 Task: Search one way flight ticket for 5 adults, 2 children, 1 infant in seat and 1 infant on lap in economy from Hilton Head: Hilton Head Airport to Laramie: Laramie Regional Airport on 5-3-2023. Choice of flights is Spirit. Number of bags: 10 checked bags. Price is upto 107000. Outbound departure time preference is 12:45.
Action: Mouse moved to (323, 125)
Screenshot: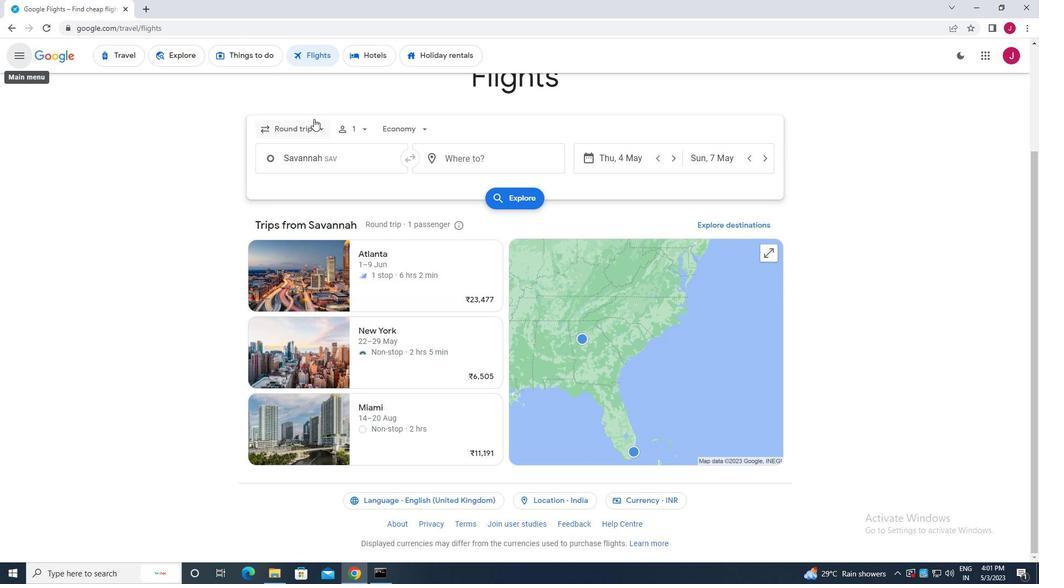
Action: Mouse pressed left at (323, 125)
Screenshot: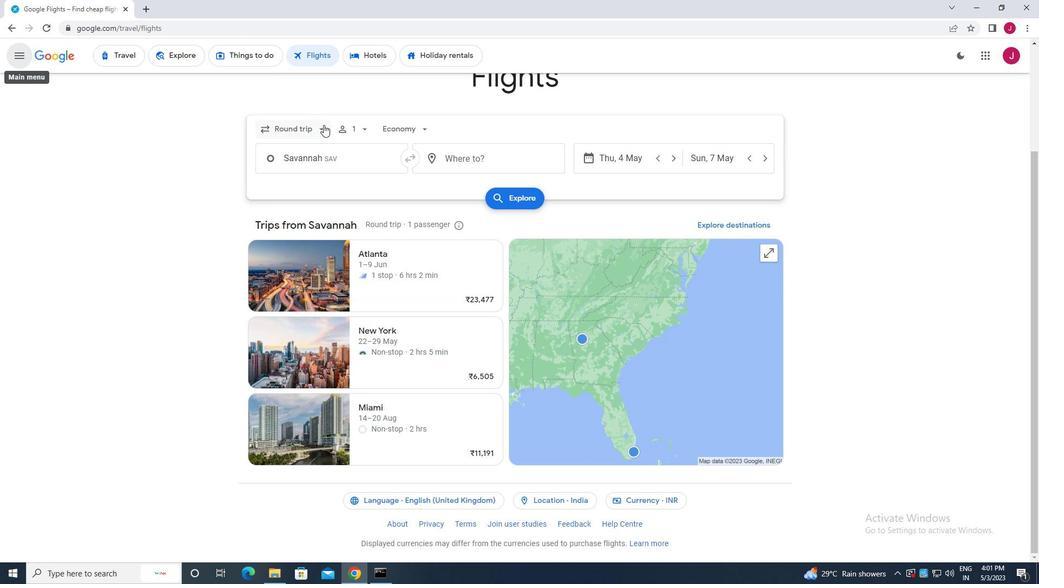 
Action: Mouse moved to (310, 175)
Screenshot: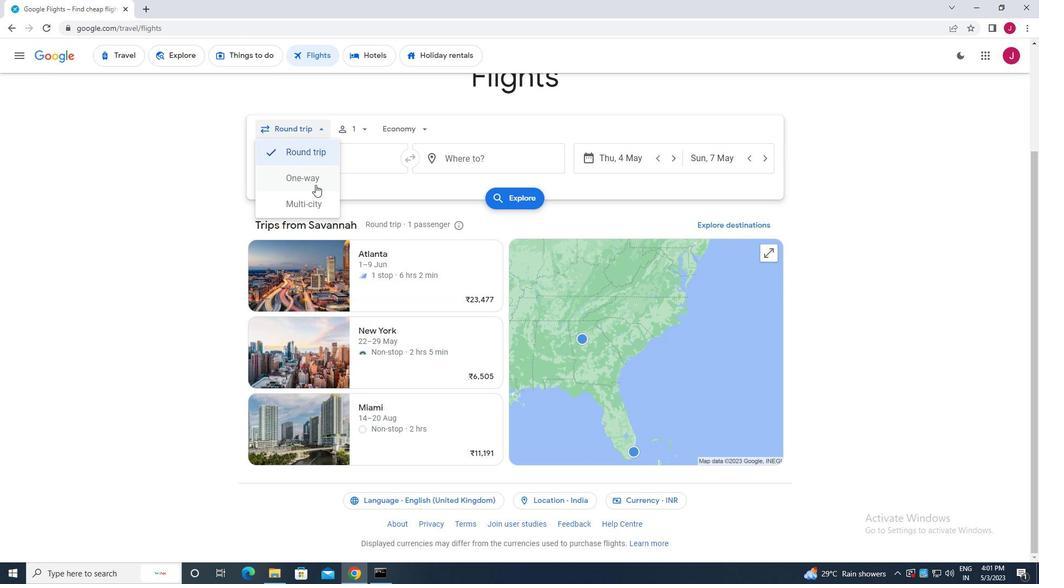 
Action: Mouse pressed left at (310, 175)
Screenshot: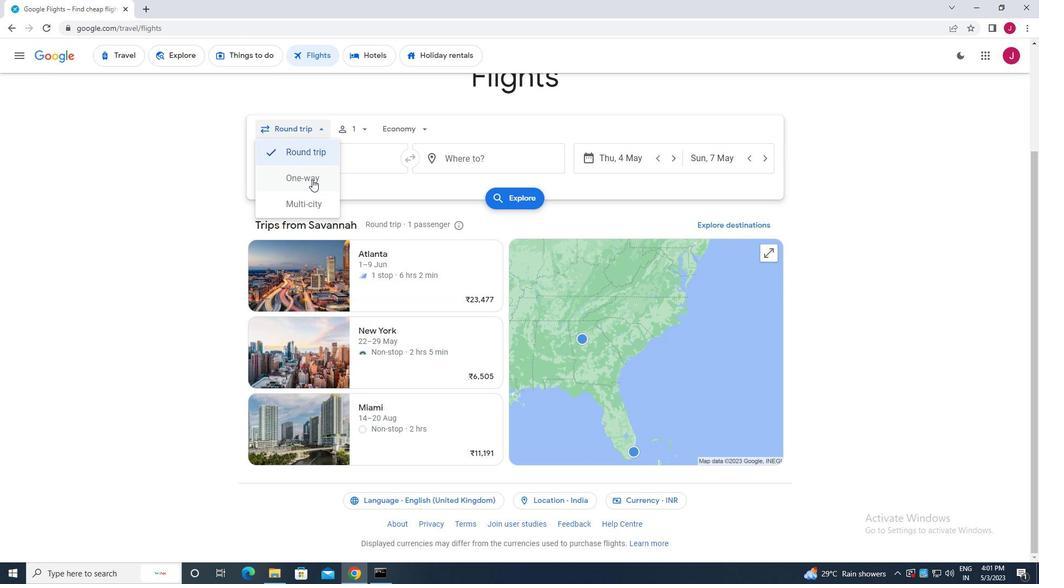 
Action: Mouse moved to (361, 128)
Screenshot: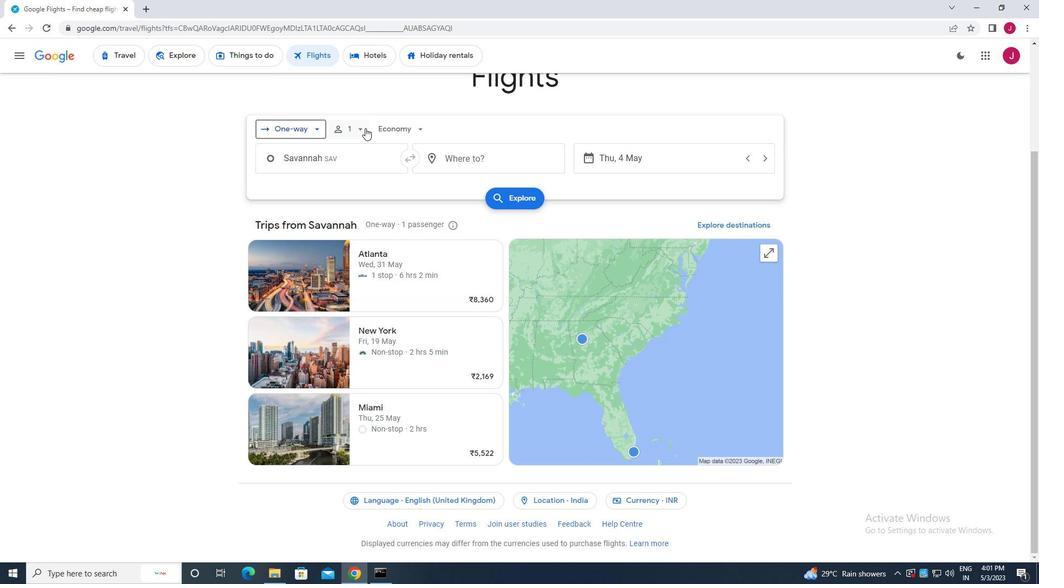 
Action: Mouse pressed left at (361, 128)
Screenshot: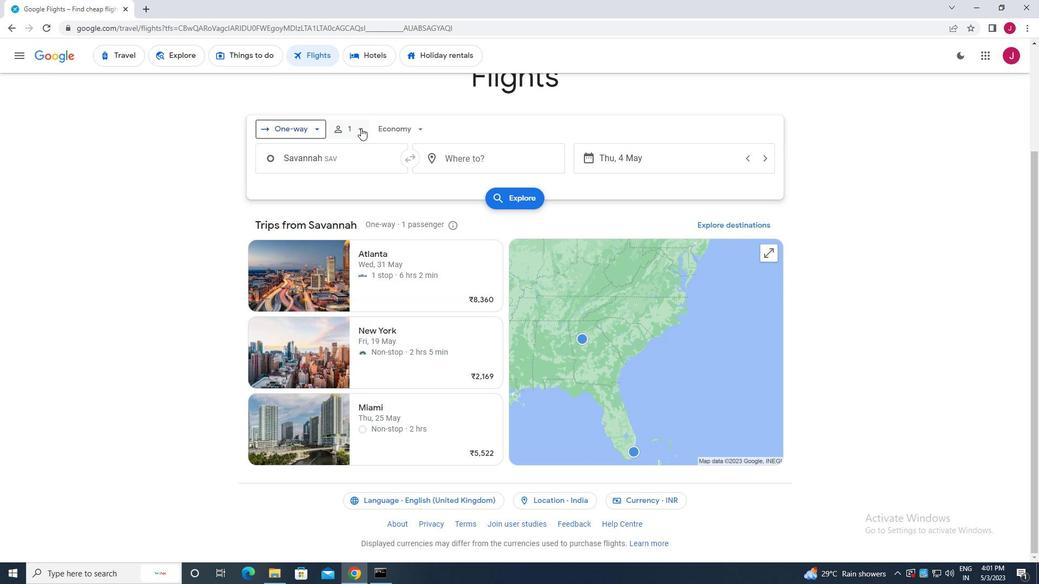 
Action: Mouse moved to (441, 155)
Screenshot: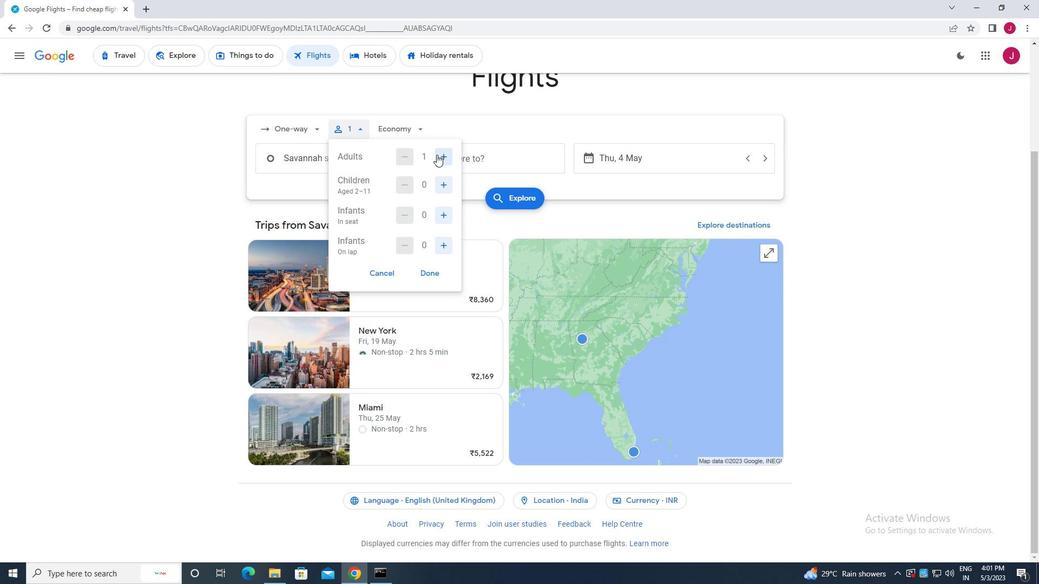 
Action: Mouse pressed left at (441, 155)
Screenshot: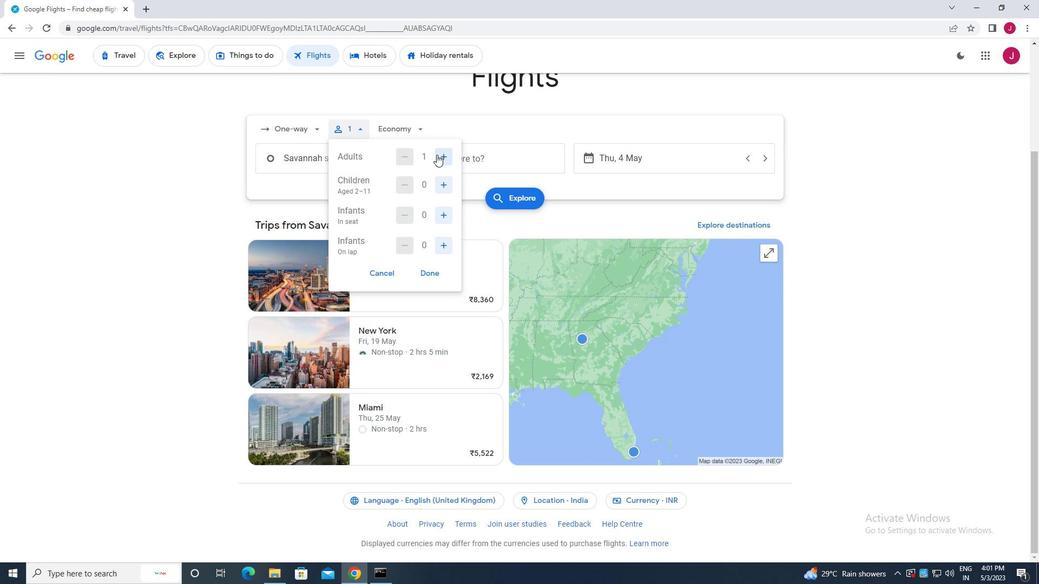 
Action: Mouse pressed left at (441, 155)
Screenshot: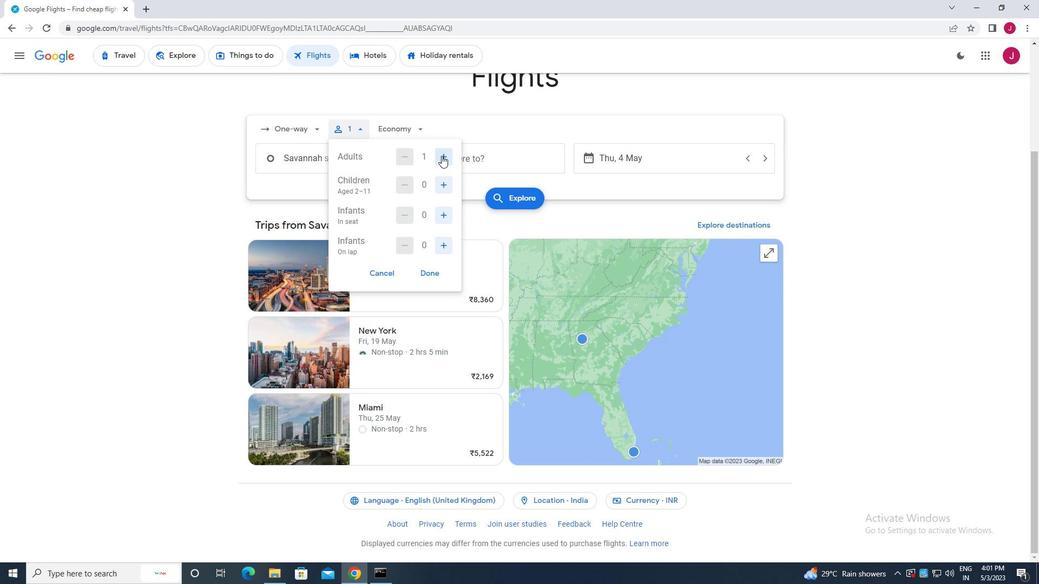 
Action: Mouse pressed left at (441, 155)
Screenshot: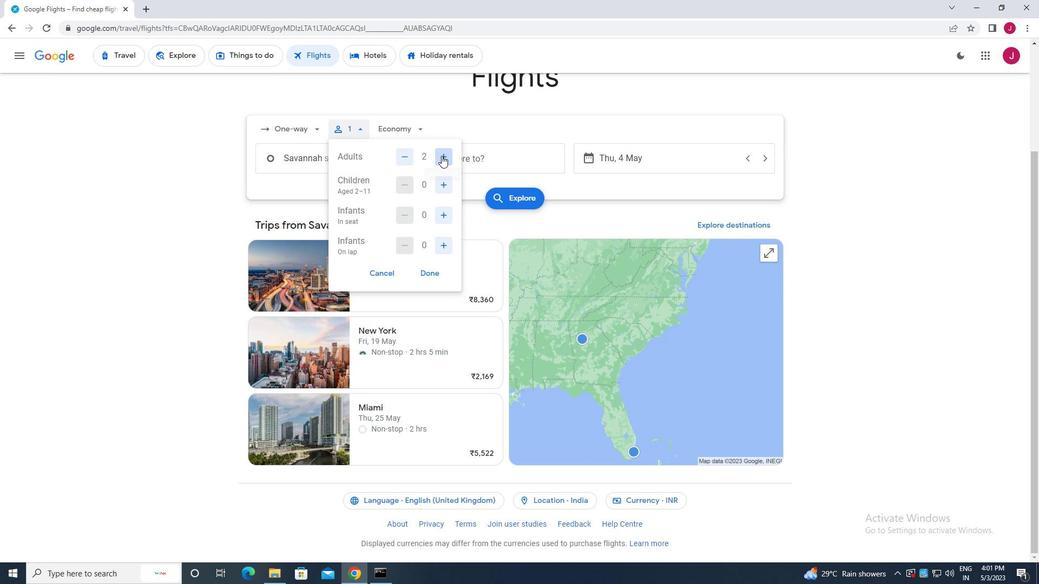 
Action: Mouse pressed left at (441, 155)
Screenshot: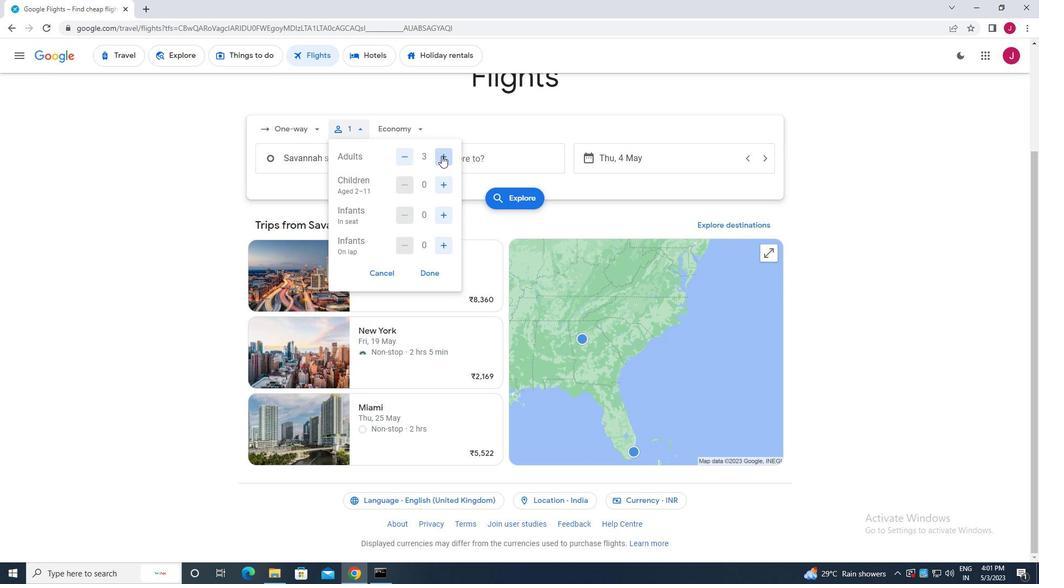 
Action: Mouse moved to (446, 185)
Screenshot: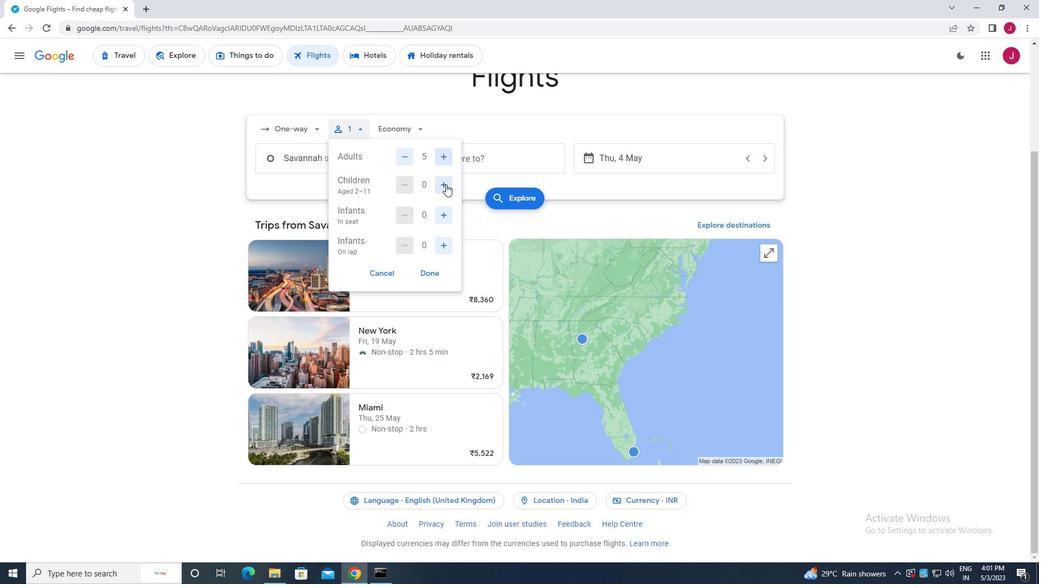 
Action: Mouse pressed left at (446, 185)
Screenshot: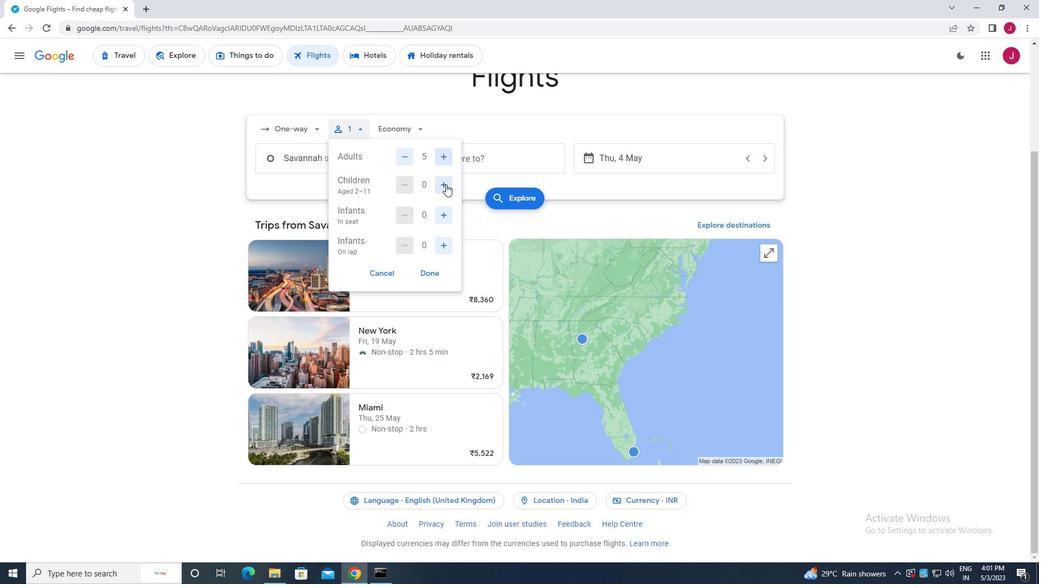 
Action: Mouse pressed left at (446, 185)
Screenshot: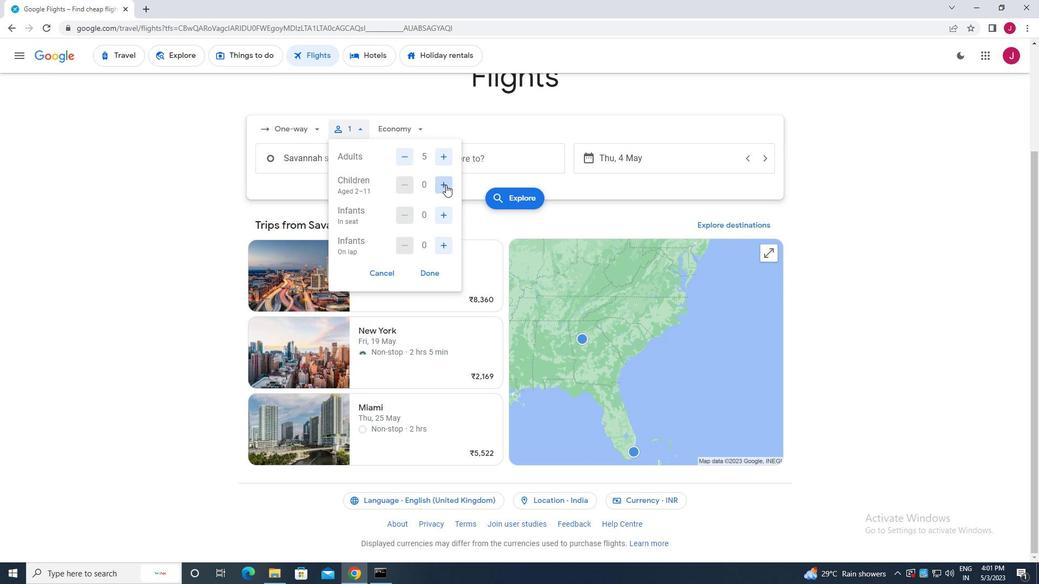 
Action: Mouse moved to (443, 212)
Screenshot: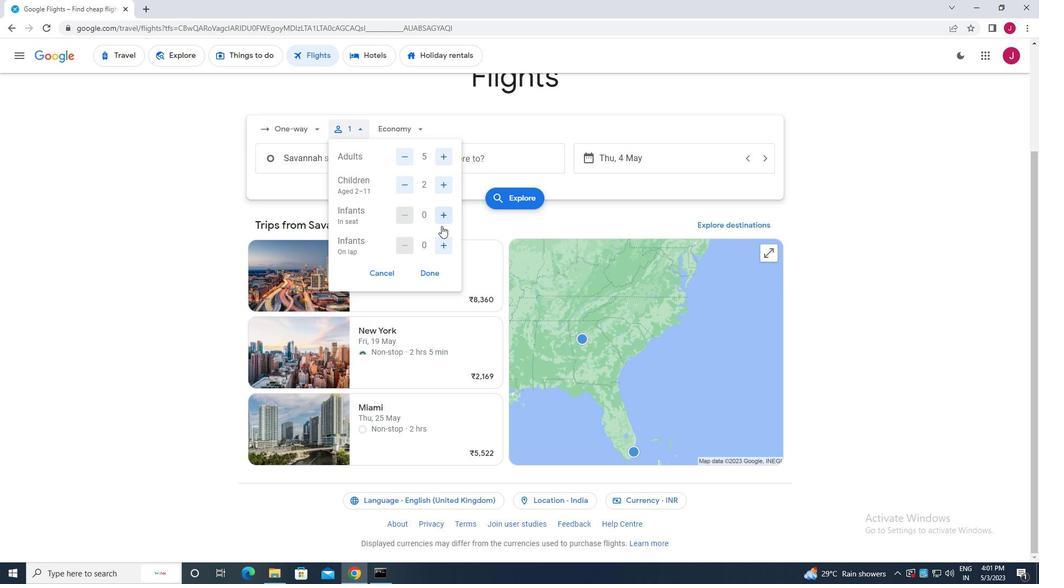 
Action: Mouse pressed left at (443, 212)
Screenshot: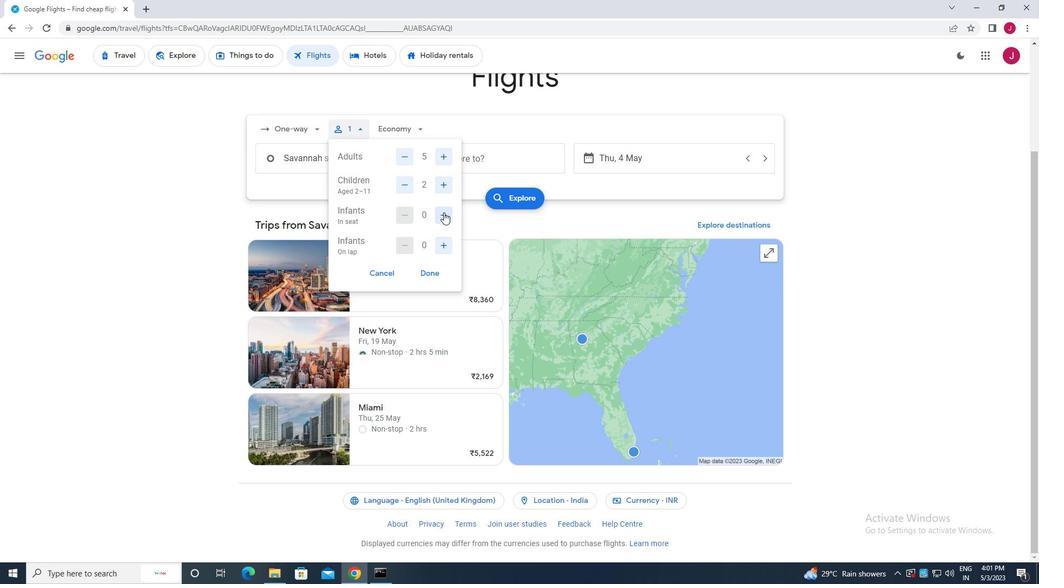 
Action: Mouse moved to (442, 244)
Screenshot: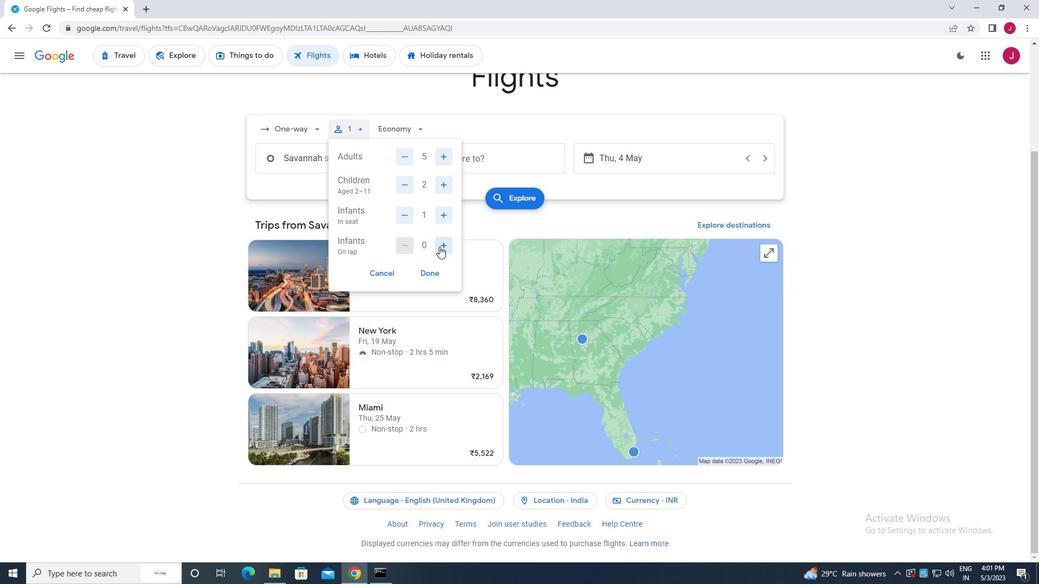 
Action: Mouse pressed left at (442, 244)
Screenshot: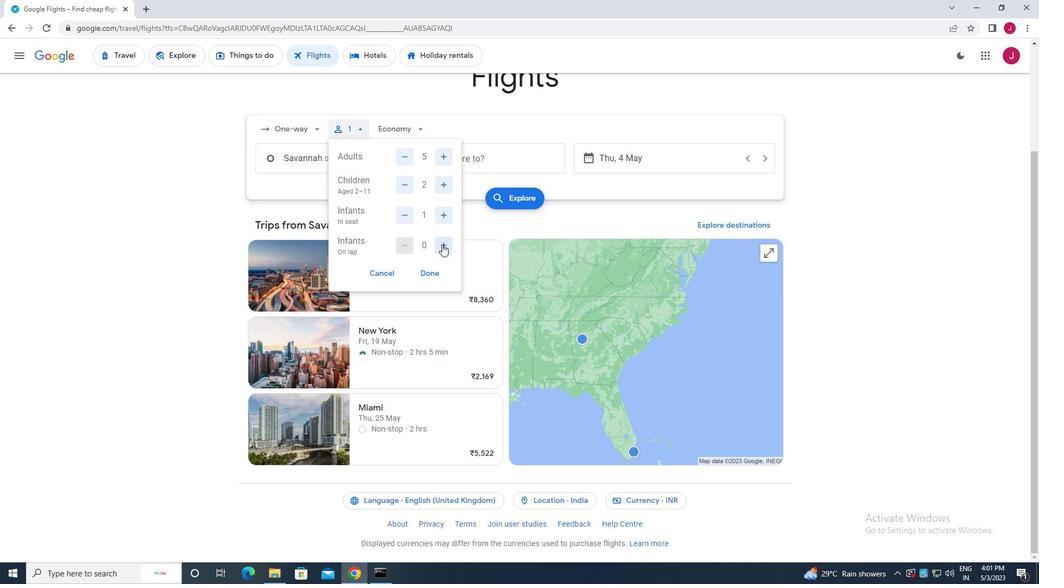 
Action: Mouse moved to (435, 270)
Screenshot: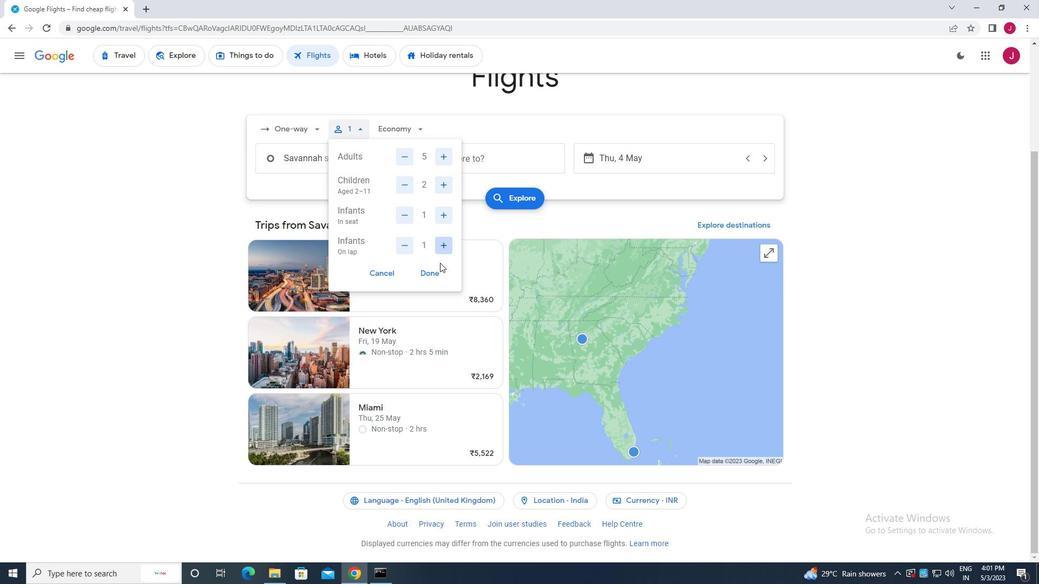 
Action: Mouse pressed left at (435, 270)
Screenshot: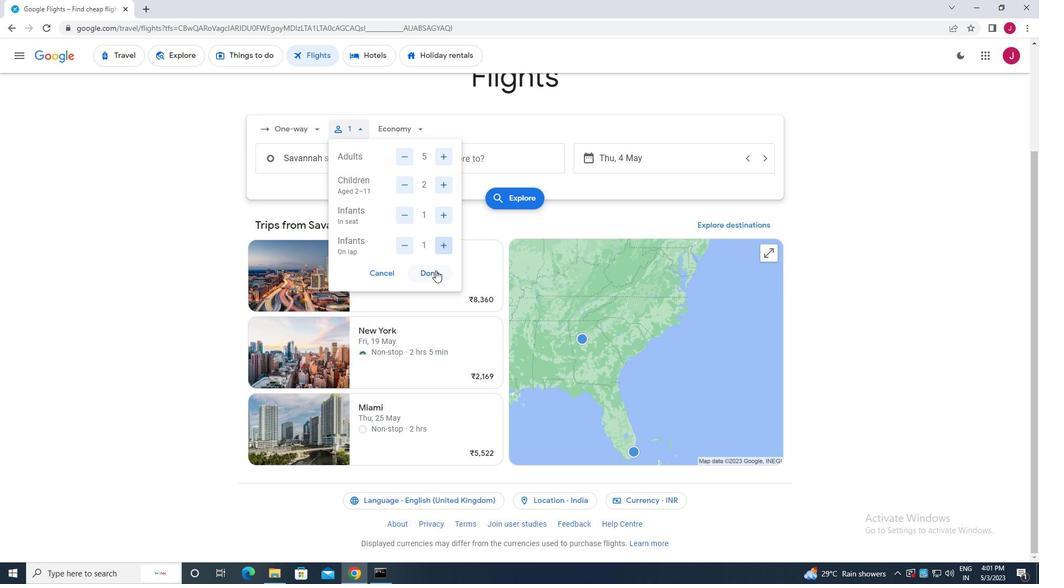 
Action: Mouse moved to (406, 129)
Screenshot: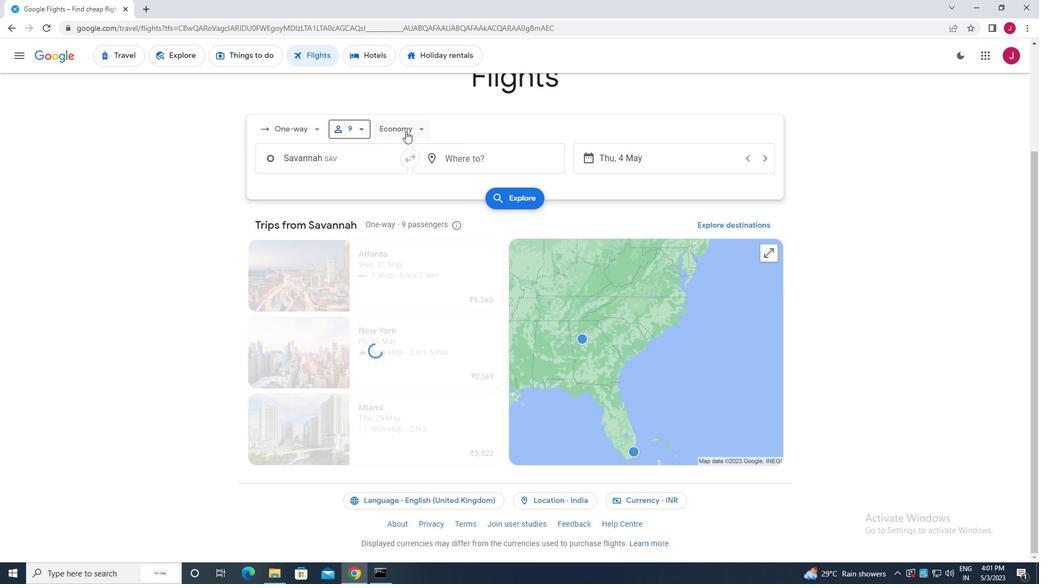 
Action: Mouse pressed left at (406, 129)
Screenshot: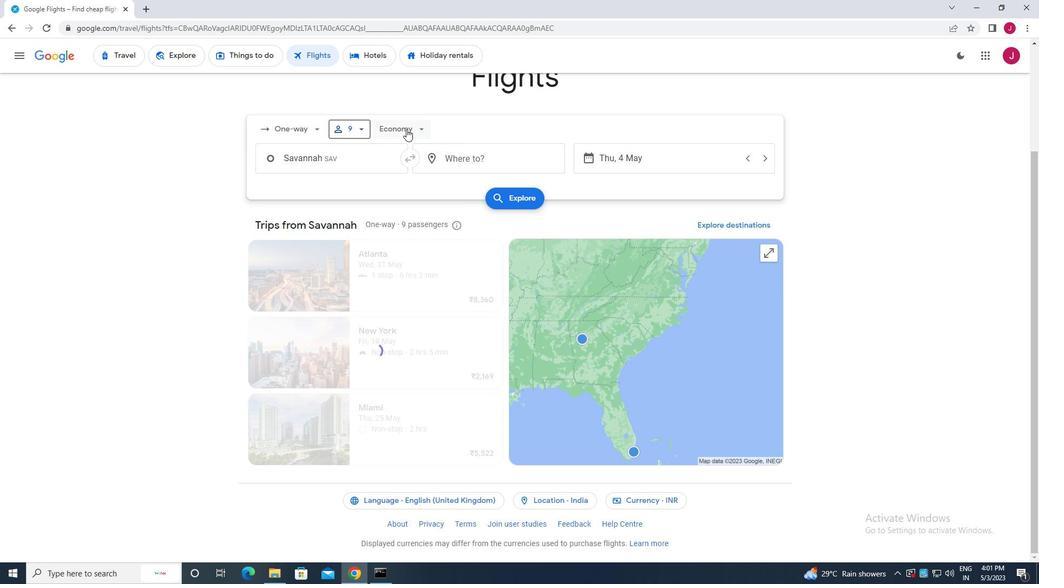 
Action: Mouse moved to (423, 145)
Screenshot: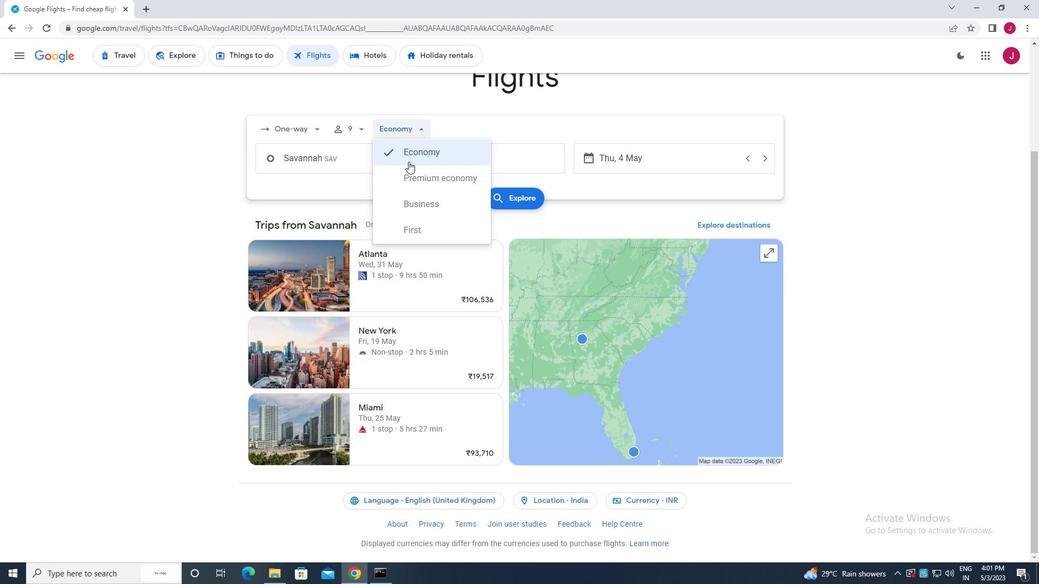 
Action: Mouse pressed left at (423, 145)
Screenshot: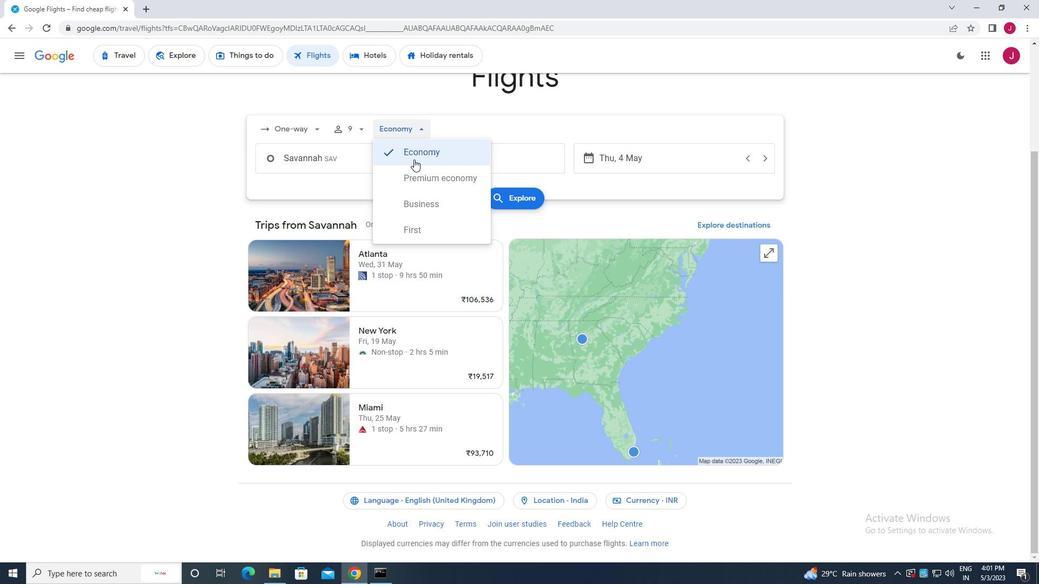 
Action: Mouse moved to (368, 158)
Screenshot: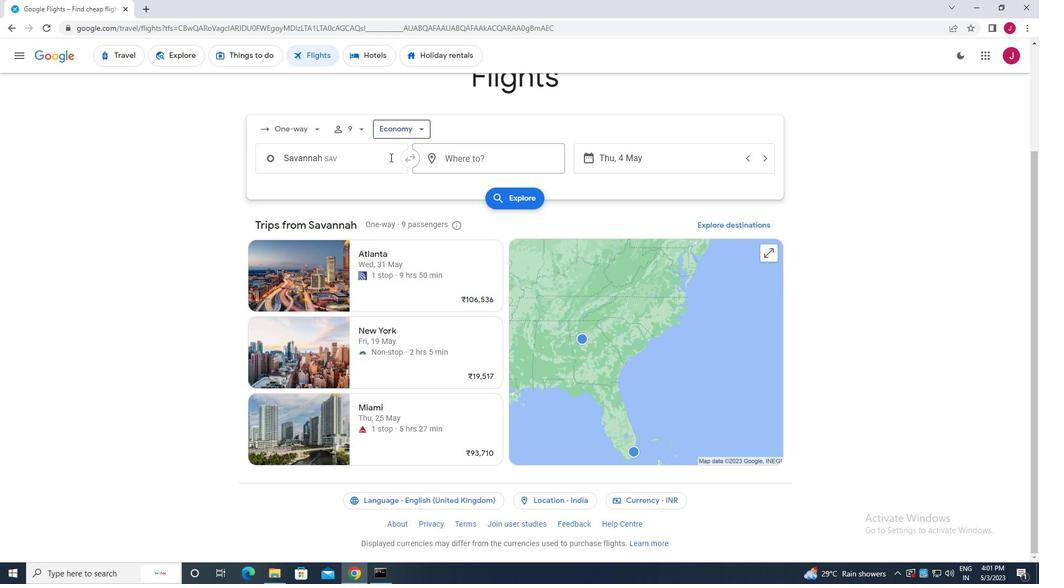 
Action: Mouse pressed left at (368, 158)
Screenshot: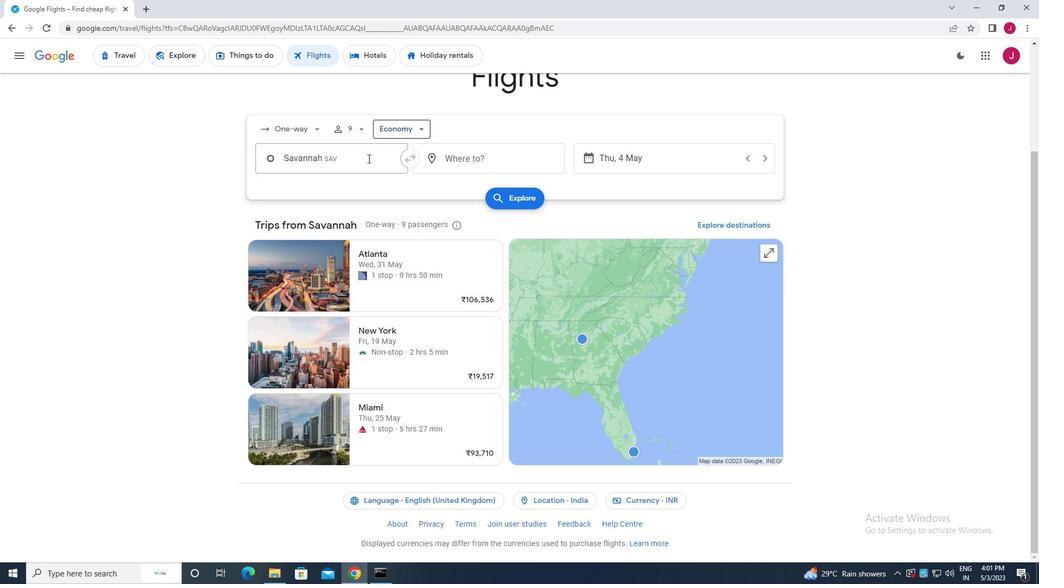 
Action: Mouse moved to (372, 158)
Screenshot: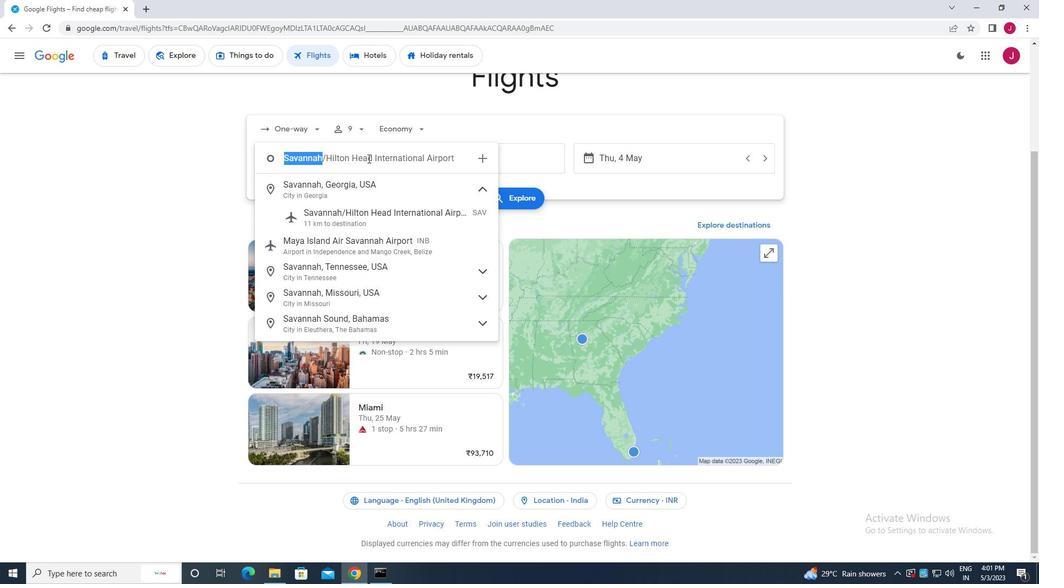 
Action: Key pressed hilton<Key.space>head<Key.enter>
Screenshot: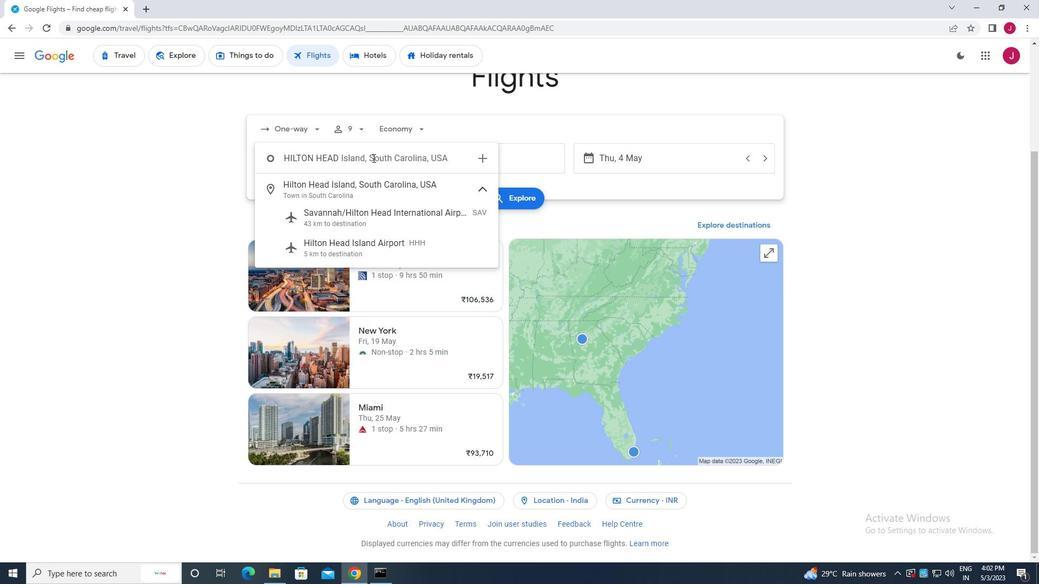 
Action: Mouse moved to (454, 157)
Screenshot: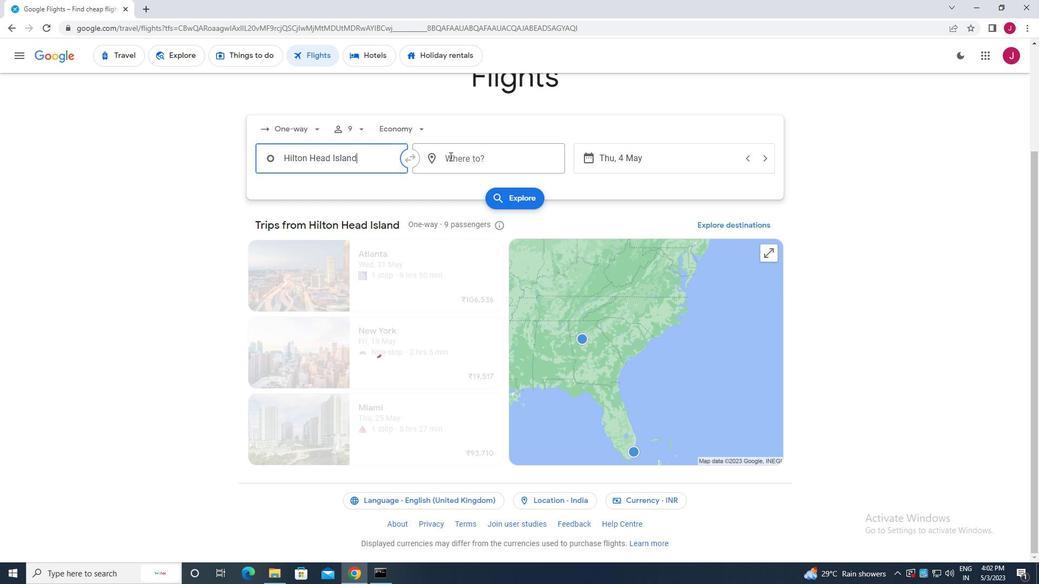 
Action: Mouse pressed left at (454, 157)
Screenshot: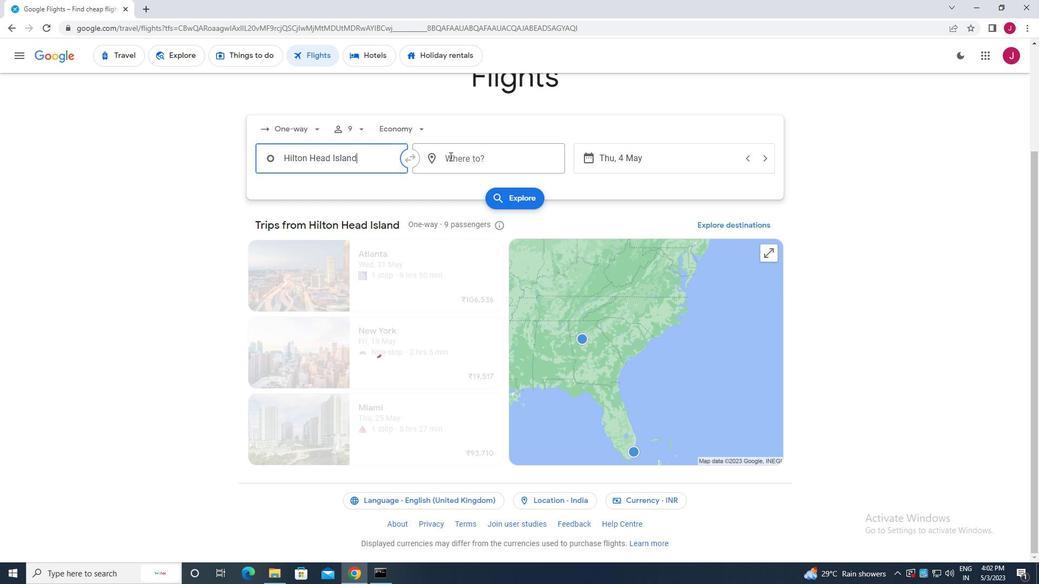 
Action: Mouse moved to (453, 164)
Screenshot: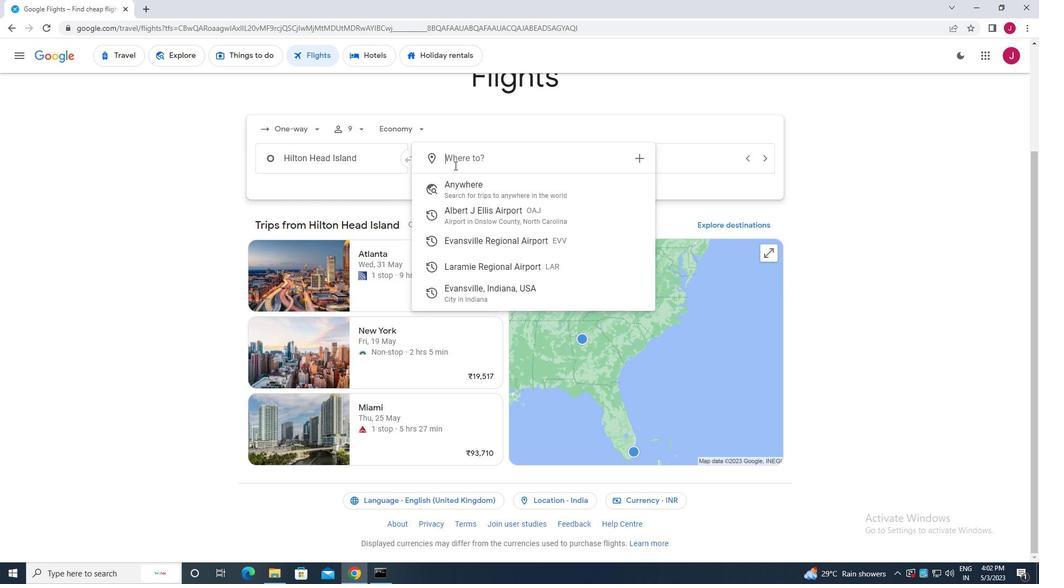 
Action: Key pressed laram
Screenshot: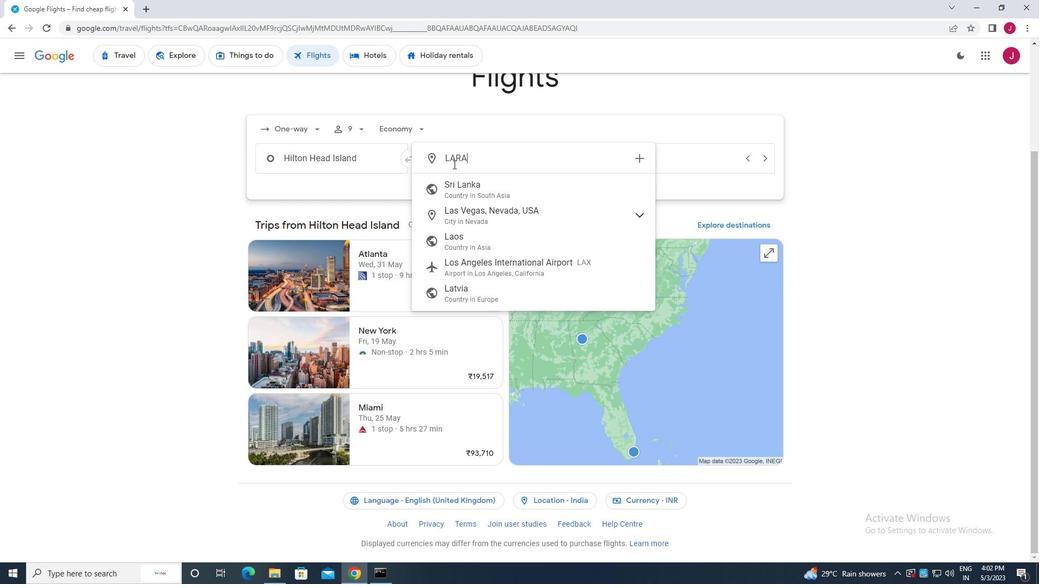
Action: Mouse moved to (498, 258)
Screenshot: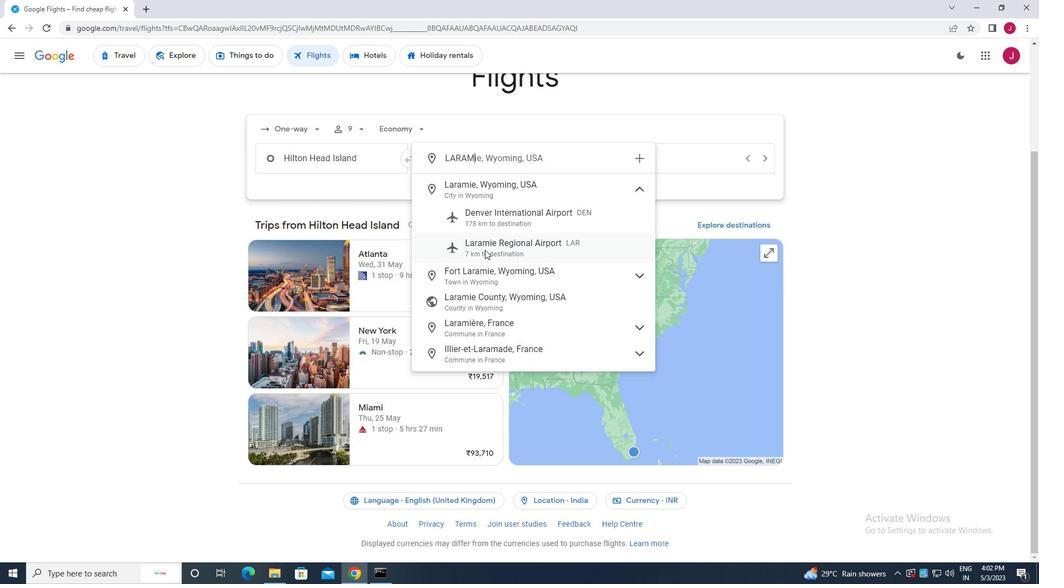 
Action: Mouse pressed left at (498, 258)
Screenshot: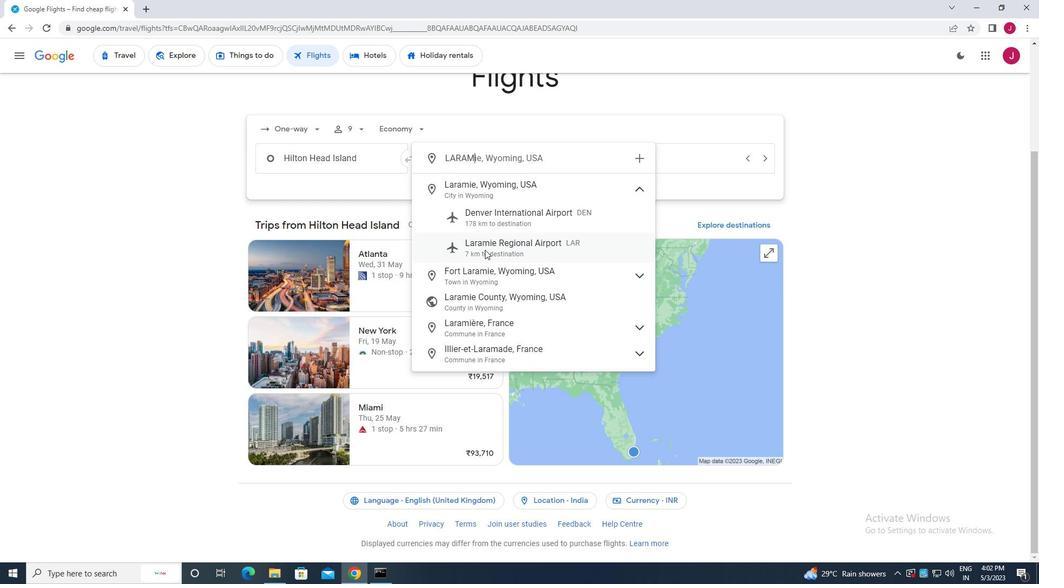 
Action: Mouse moved to (647, 160)
Screenshot: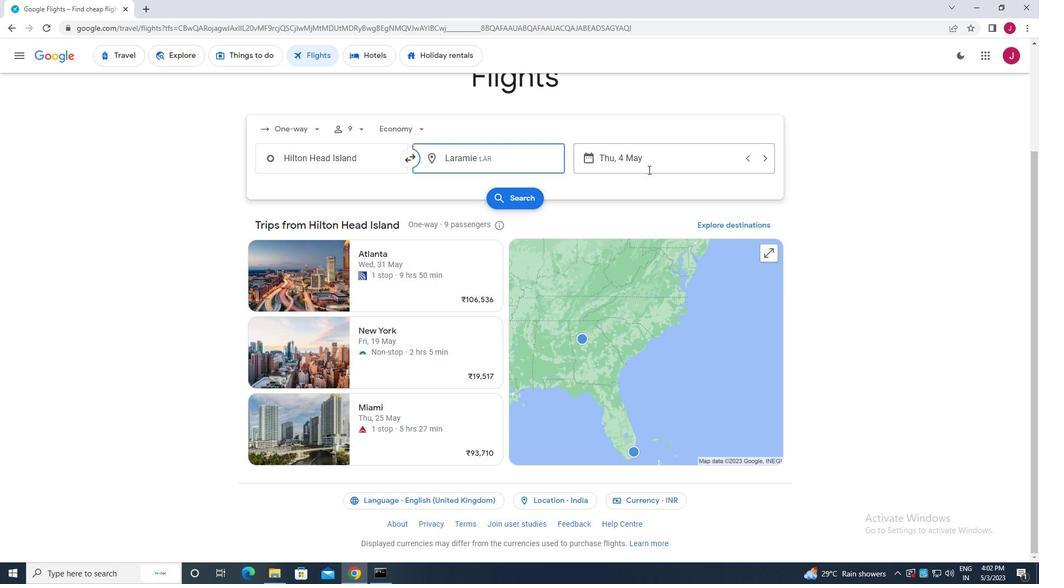 
Action: Mouse pressed left at (647, 160)
Screenshot: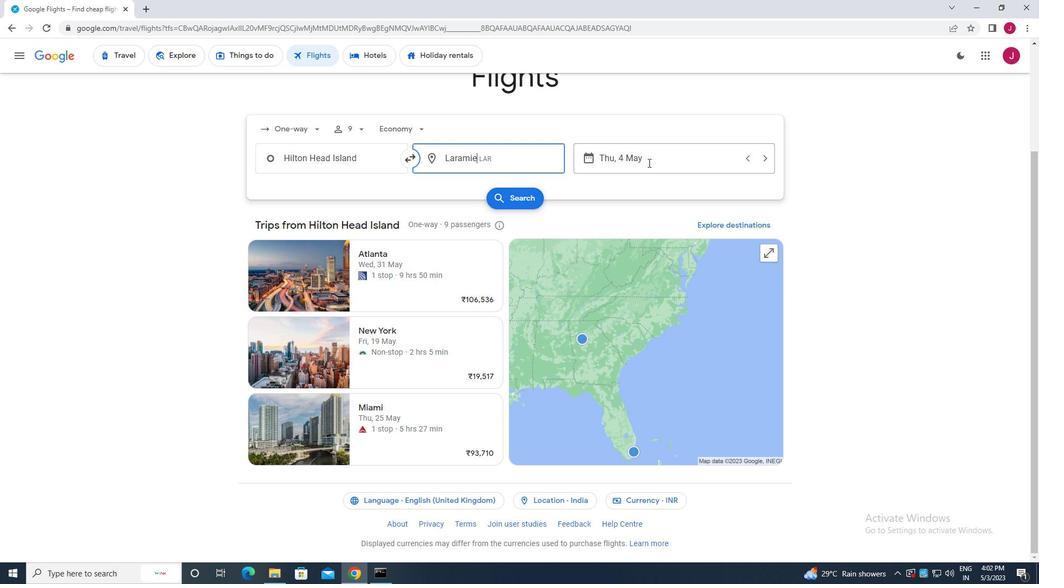
Action: Mouse moved to (470, 242)
Screenshot: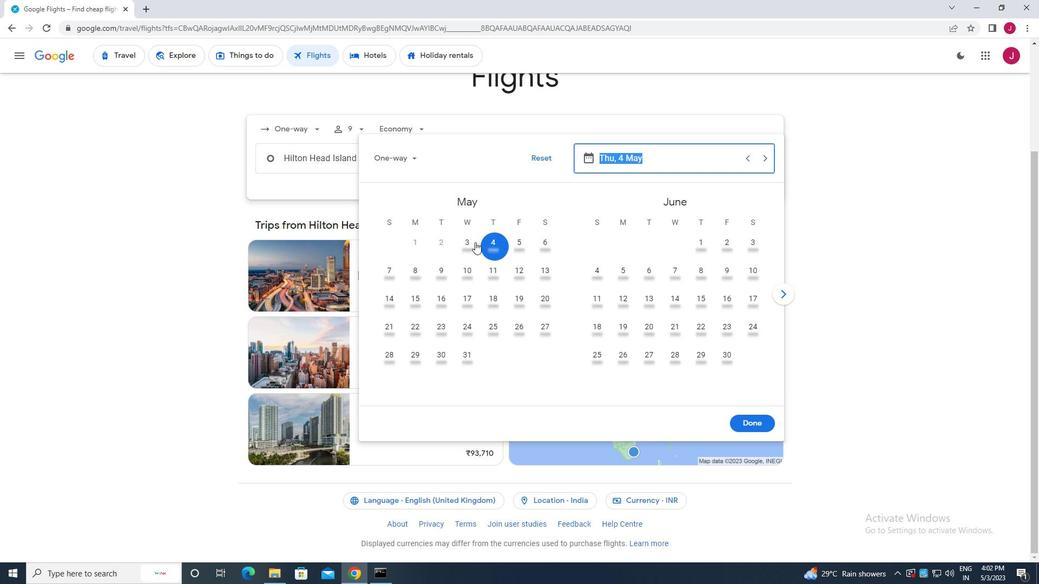 
Action: Mouse pressed left at (470, 242)
Screenshot: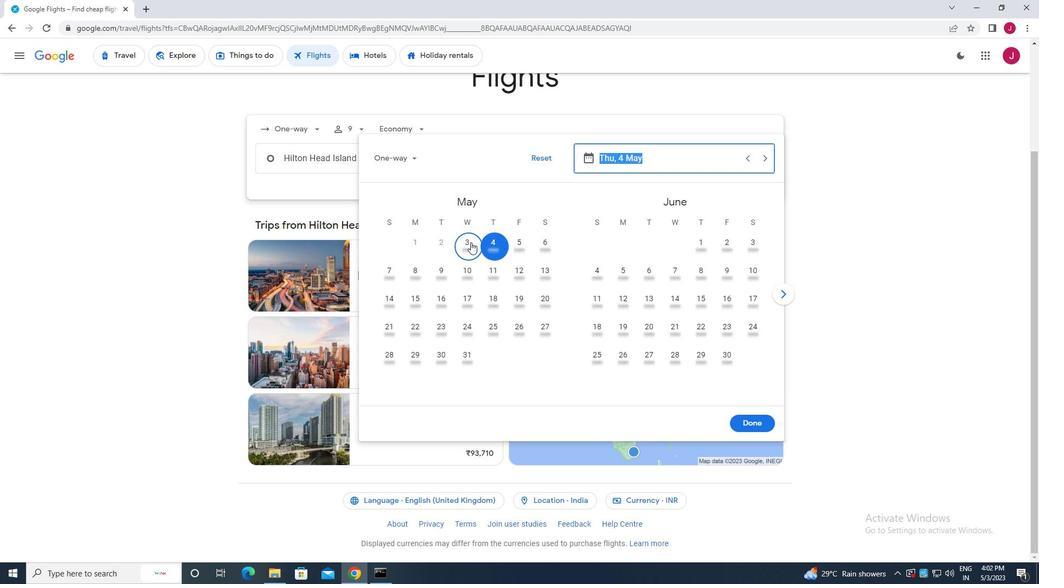 
Action: Mouse moved to (754, 422)
Screenshot: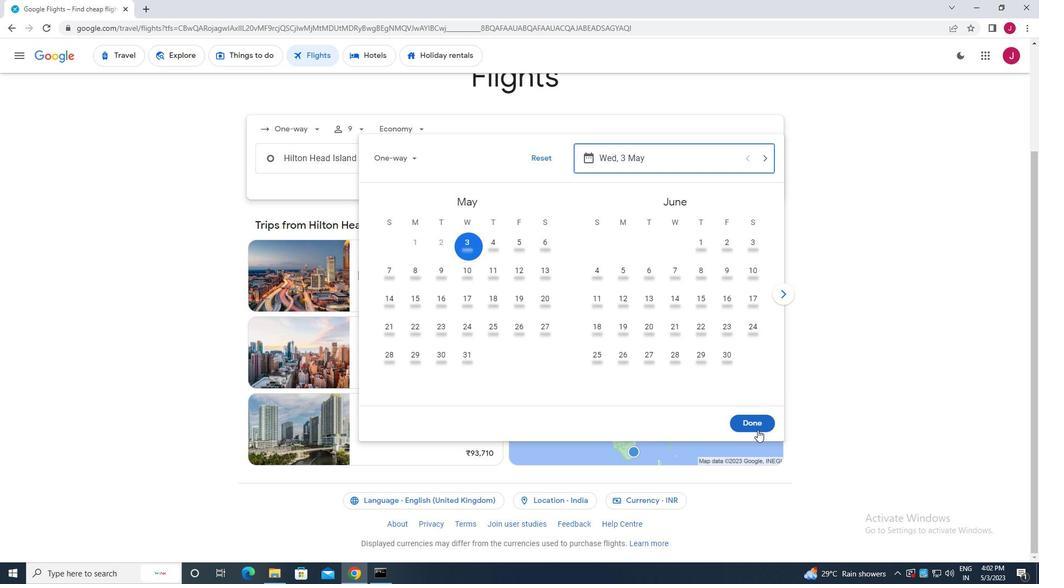
Action: Mouse pressed left at (754, 422)
Screenshot: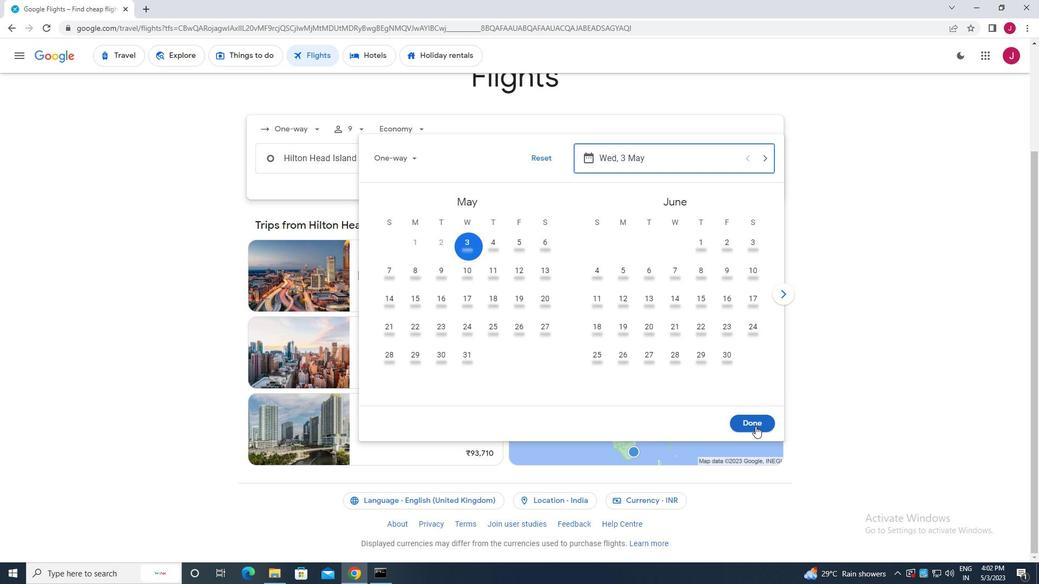 
Action: Mouse moved to (481, 315)
Screenshot: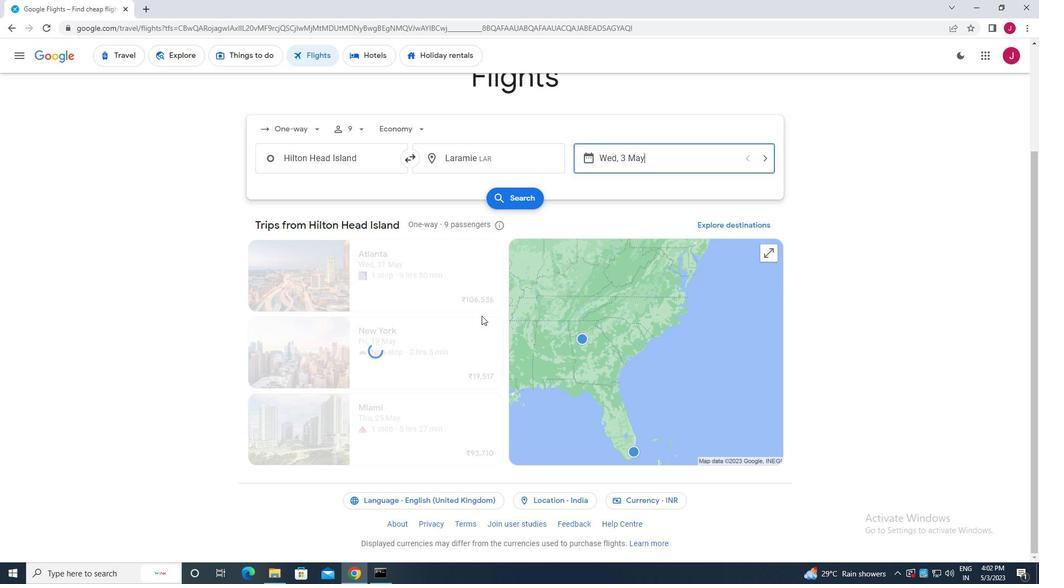 
Action: Mouse scrolled (481, 315) with delta (0, 0)
Screenshot: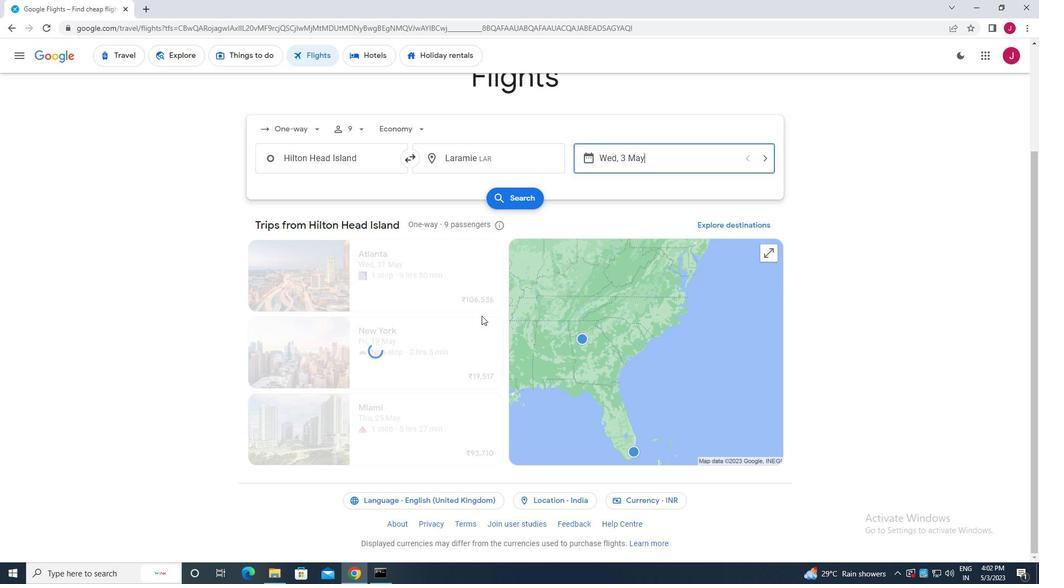 
Action: Mouse moved to (523, 194)
Screenshot: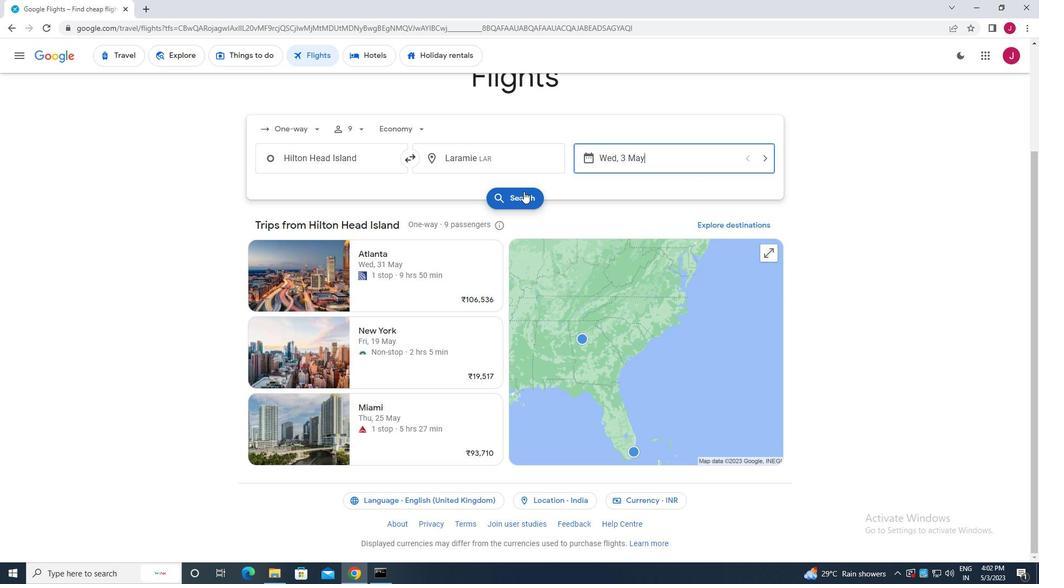 
Action: Mouse pressed left at (523, 194)
Screenshot: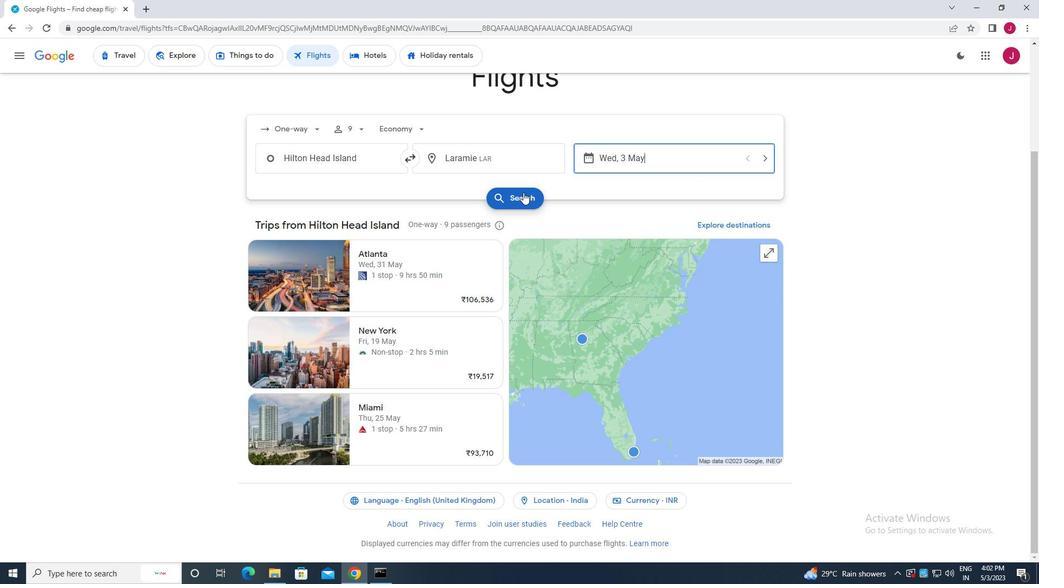 
Action: Mouse moved to (263, 155)
Screenshot: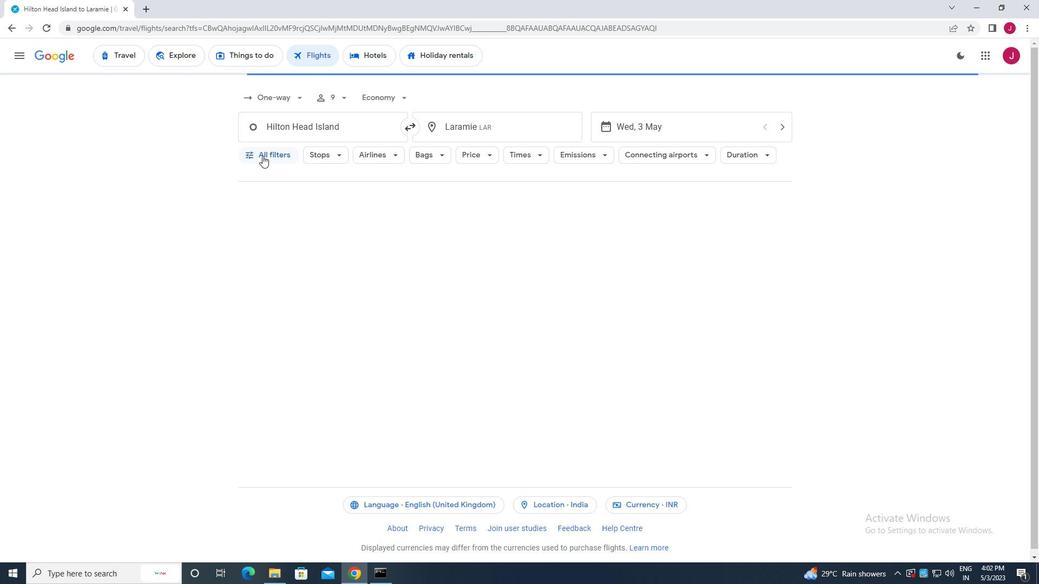 
Action: Mouse pressed left at (263, 155)
Screenshot: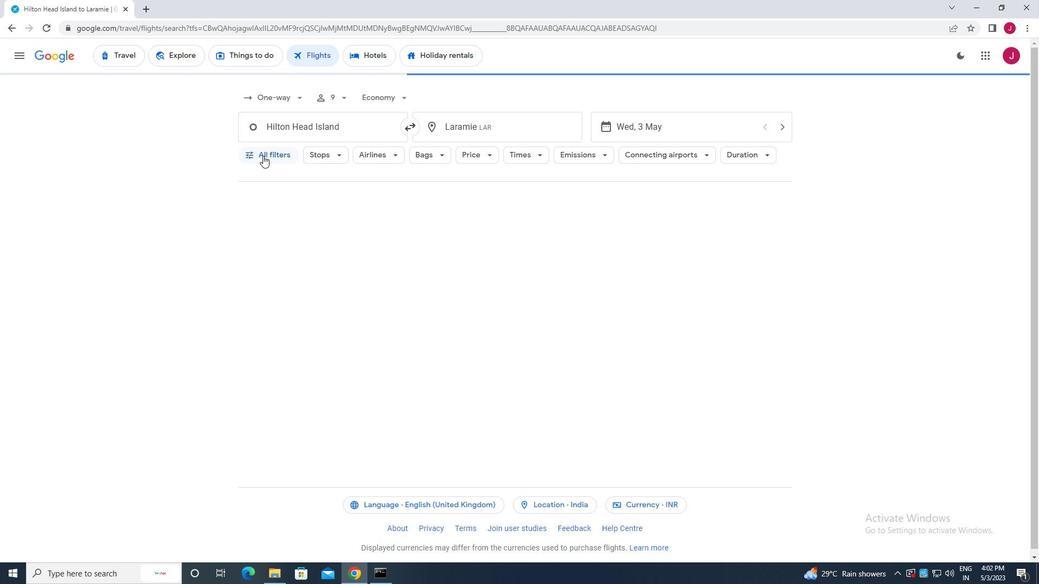 
Action: Mouse moved to (313, 181)
Screenshot: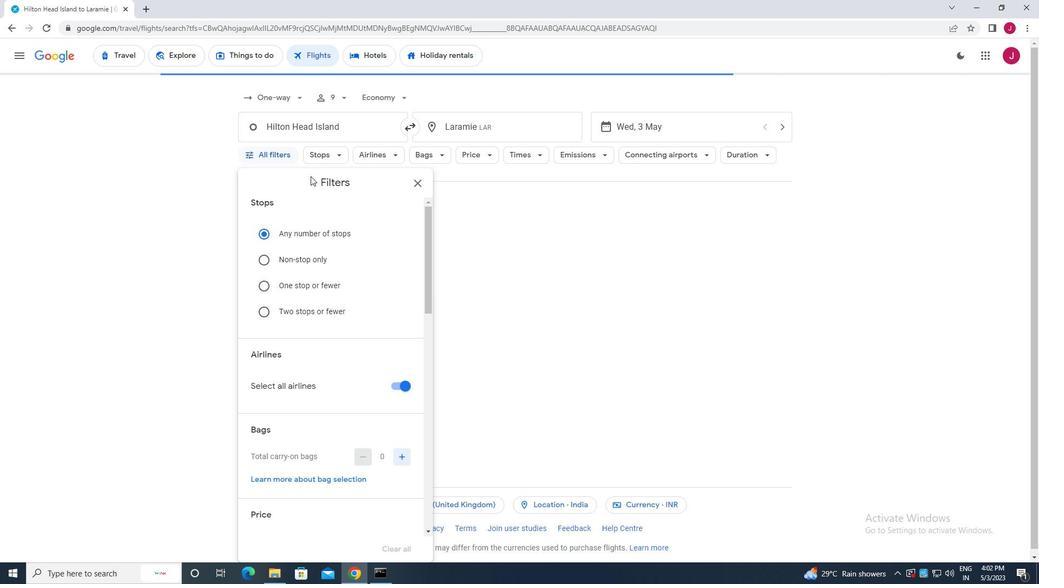 
Action: Mouse scrolled (313, 181) with delta (0, 0)
Screenshot: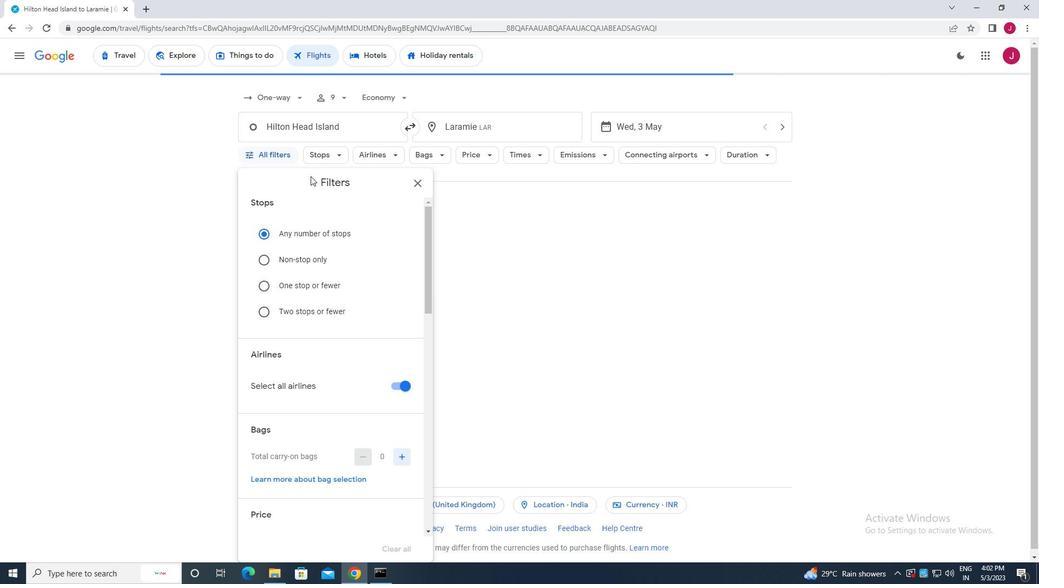 
Action: Mouse moved to (314, 183)
Screenshot: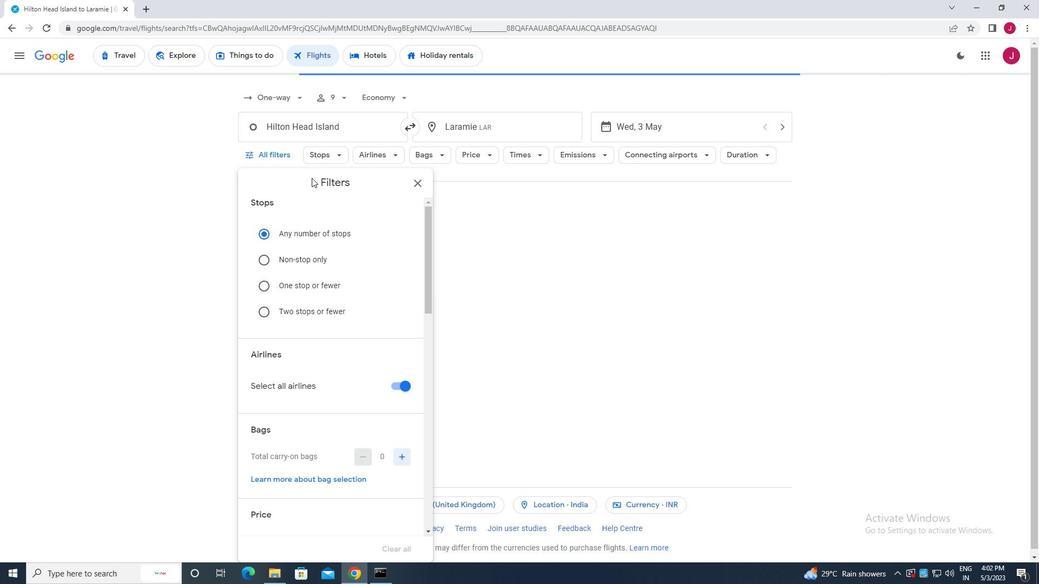 
Action: Mouse scrolled (314, 182) with delta (0, 0)
Screenshot: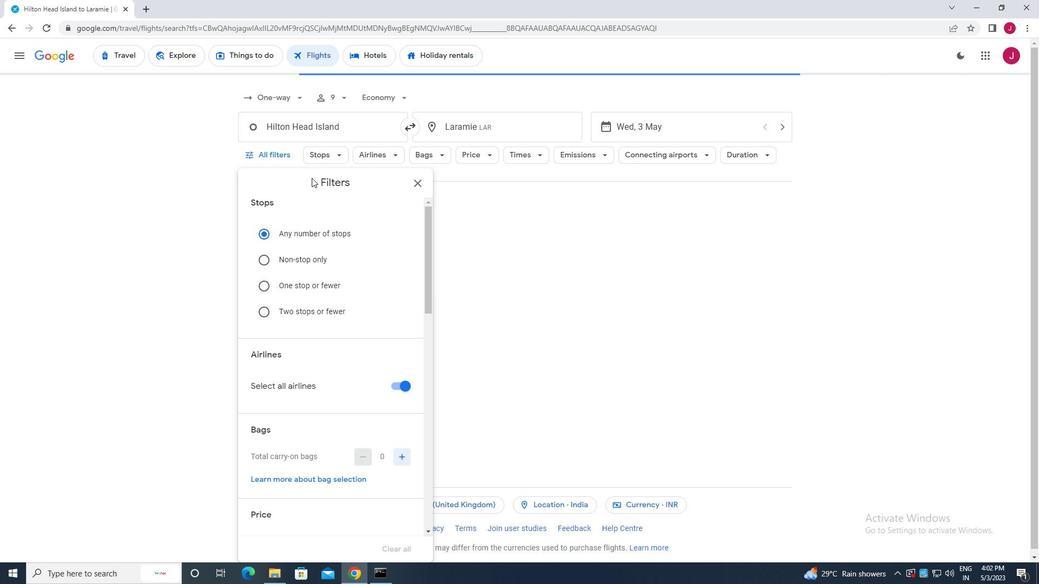 
Action: Mouse moved to (314, 184)
Screenshot: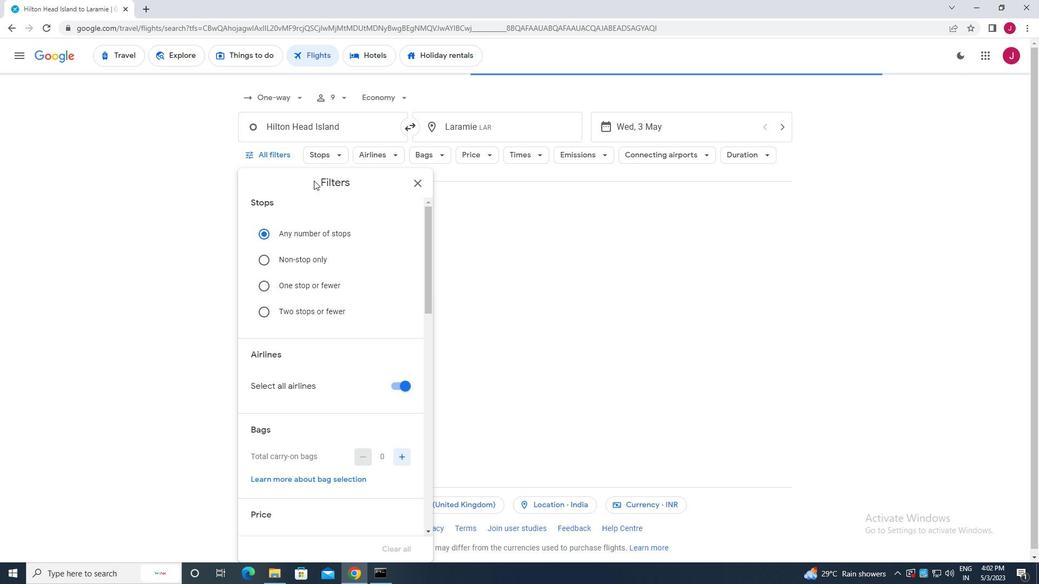
Action: Mouse scrolled (314, 184) with delta (0, 0)
Screenshot: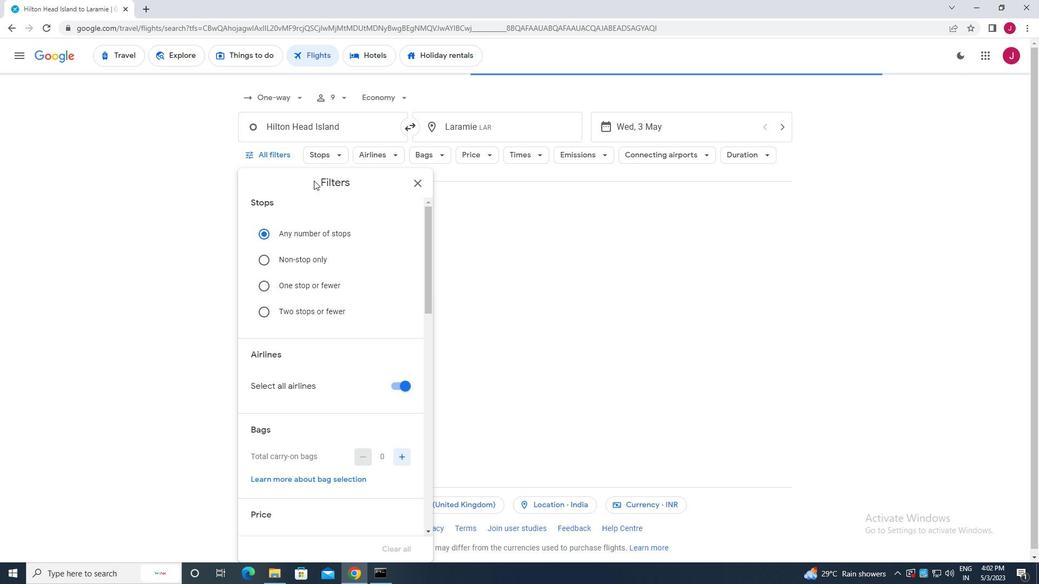 
Action: Mouse moved to (349, 231)
Screenshot: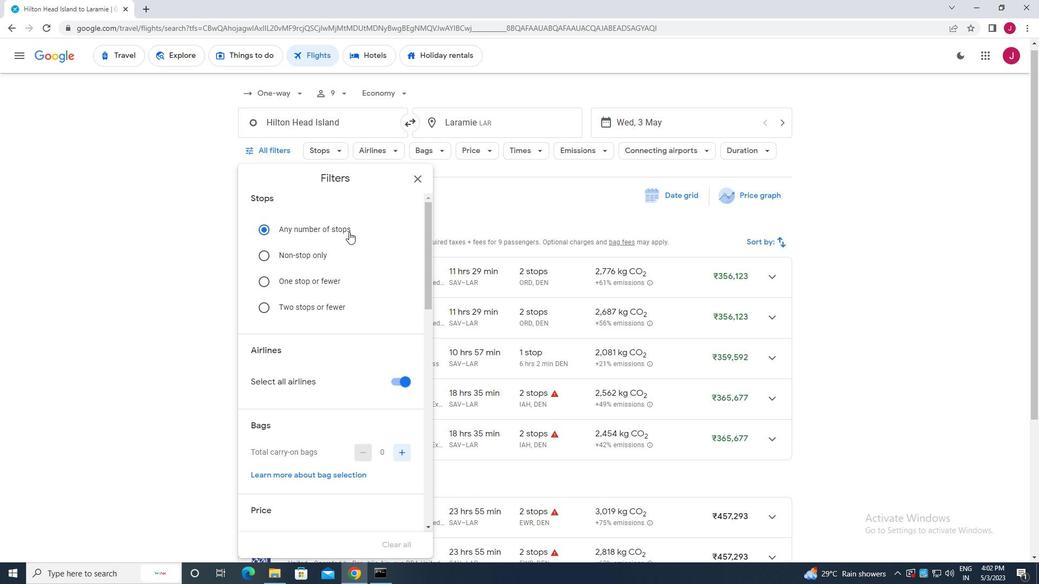 
Action: Mouse scrolled (349, 231) with delta (0, 0)
Screenshot: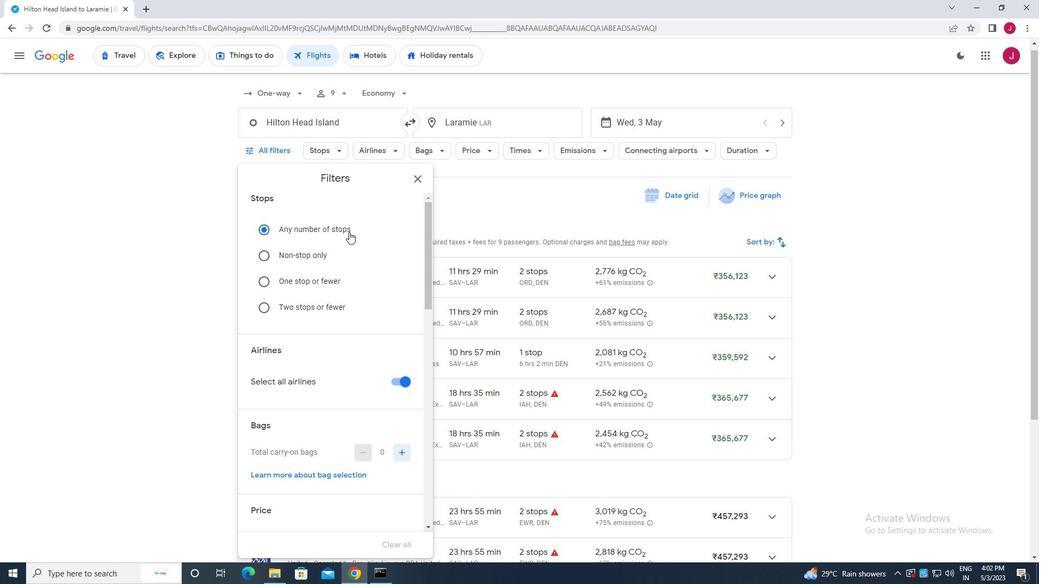 
Action: Mouse moved to (383, 260)
Screenshot: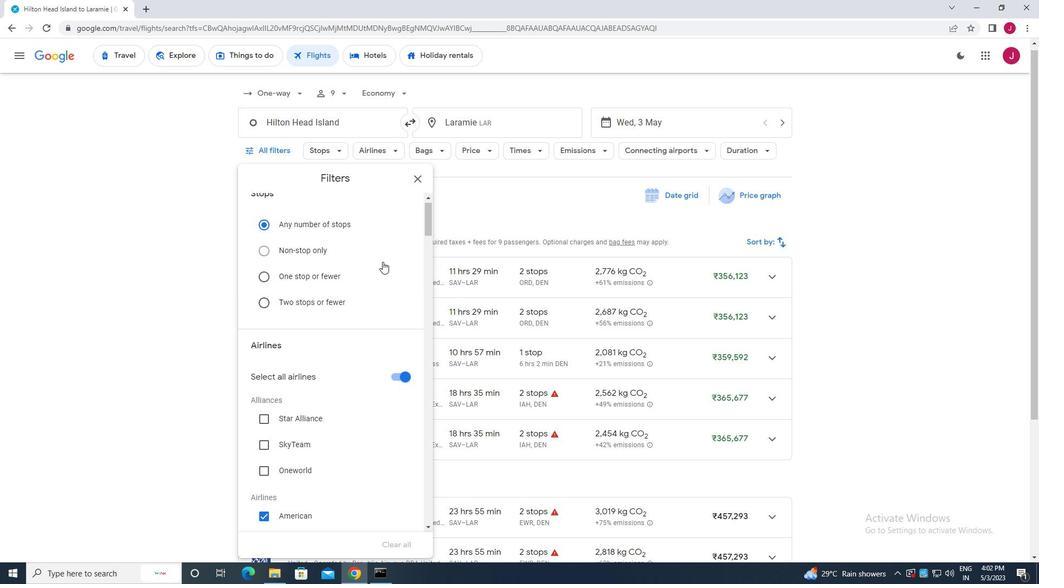 
Action: Mouse scrolled (383, 260) with delta (0, 0)
Screenshot: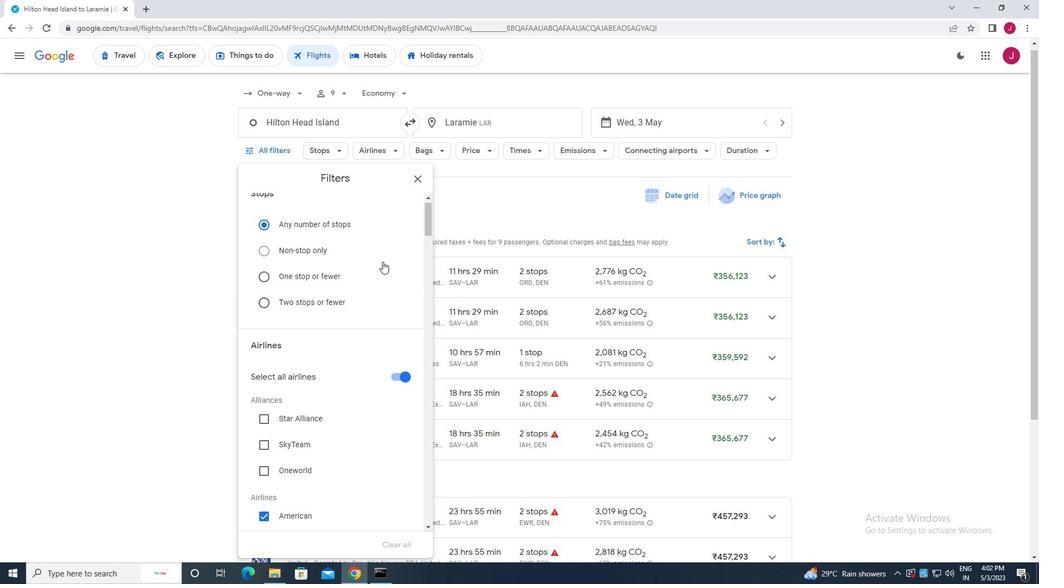 
Action: Mouse scrolled (383, 260) with delta (0, 0)
Screenshot: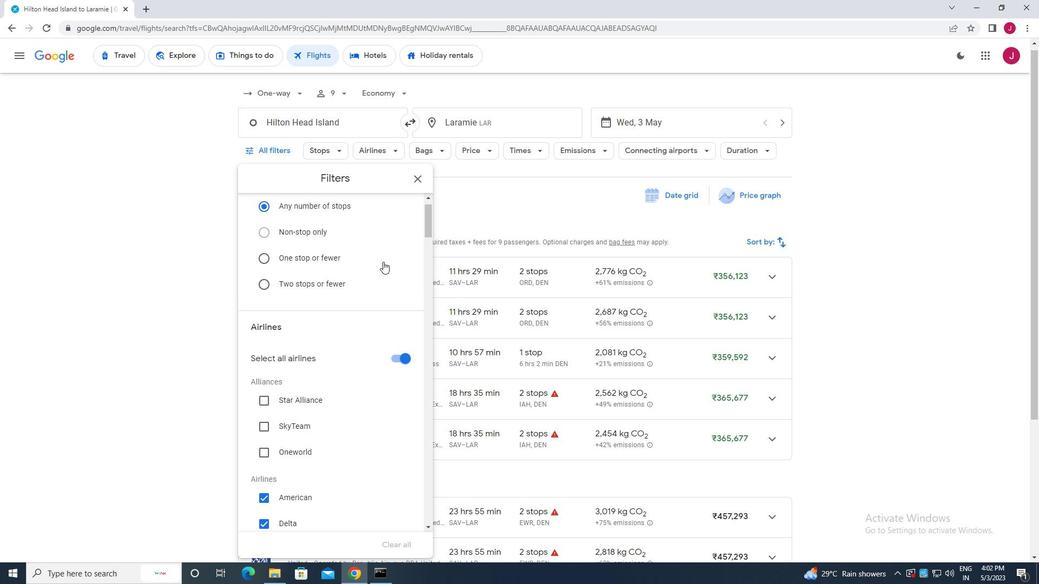 
Action: Mouse moved to (394, 219)
Screenshot: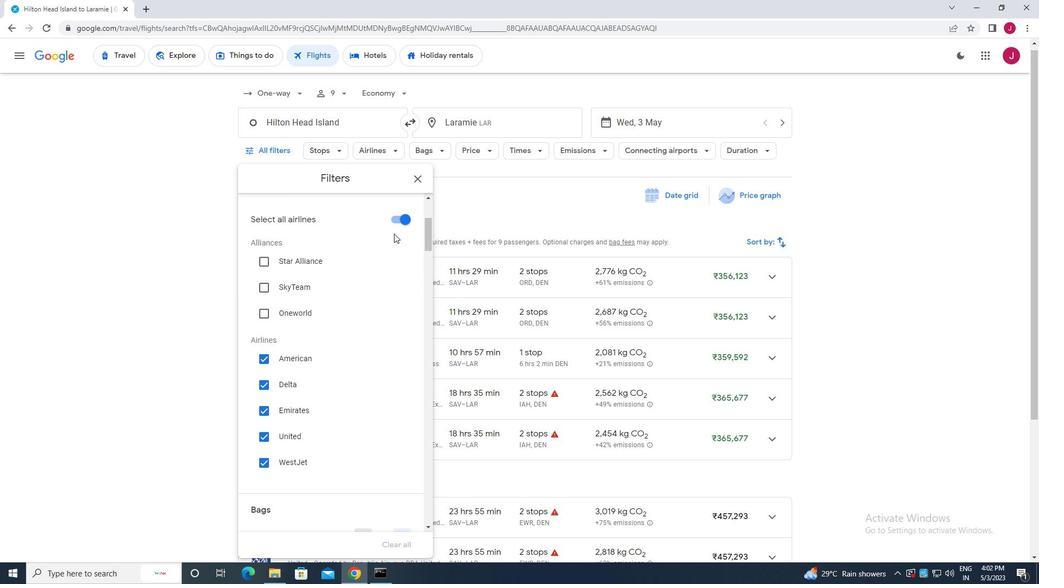 
Action: Mouse pressed left at (394, 219)
Screenshot: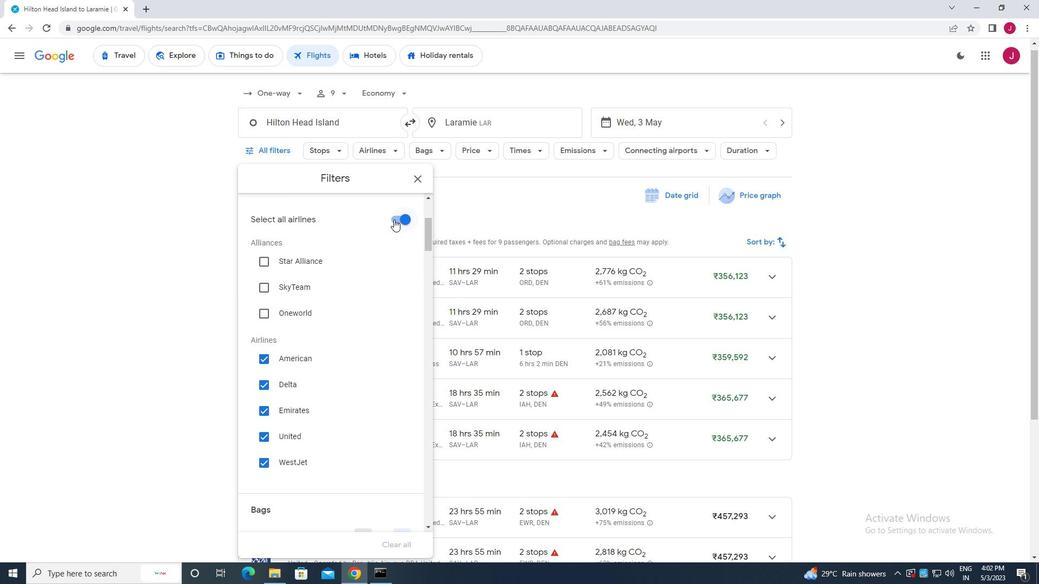 
Action: Mouse moved to (297, 280)
Screenshot: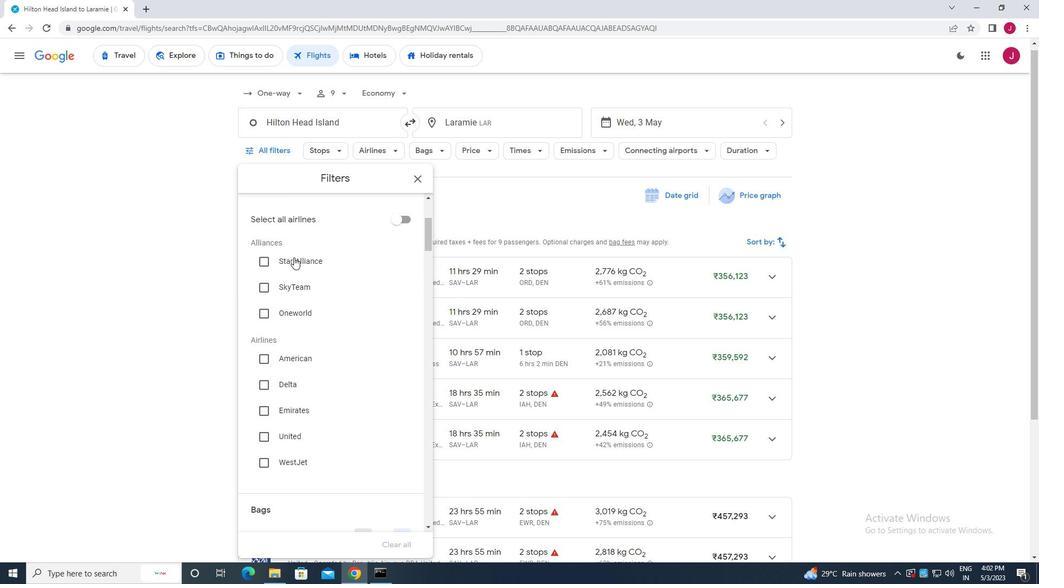 
Action: Mouse scrolled (297, 279) with delta (0, 0)
Screenshot: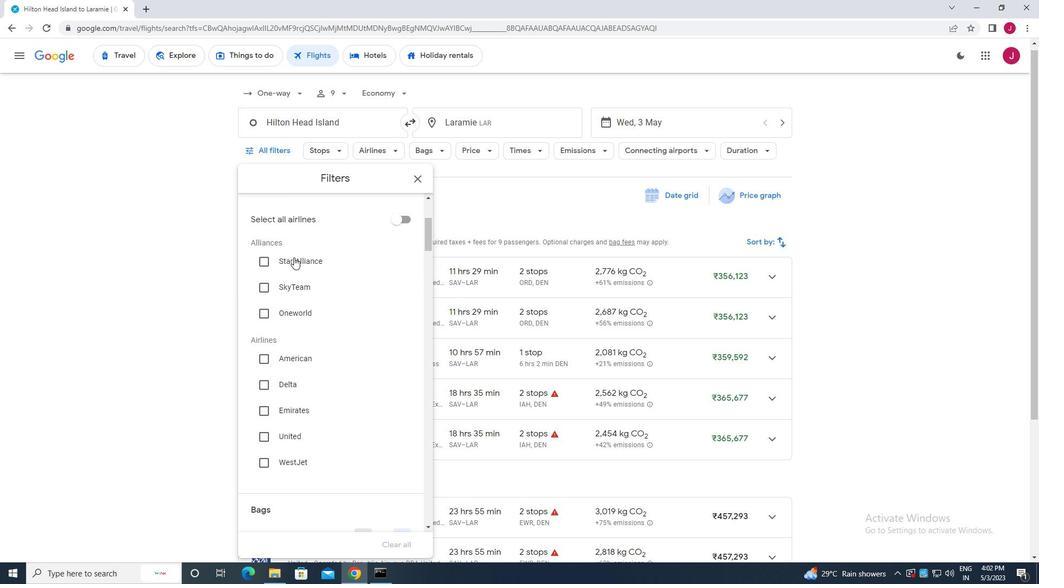 
Action: Mouse moved to (297, 281)
Screenshot: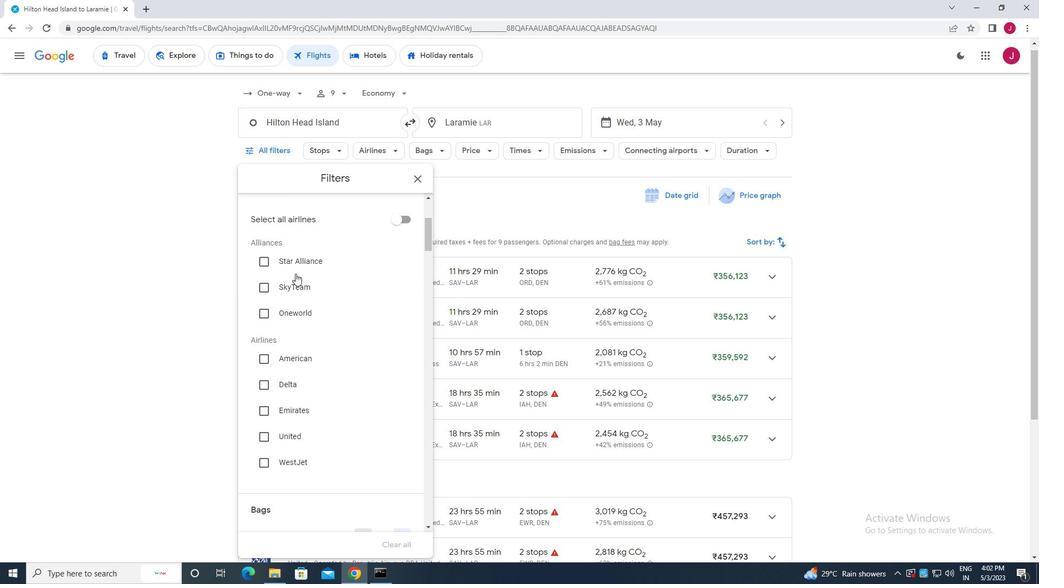 
Action: Mouse scrolled (297, 281) with delta (0, 0)
Screenshot: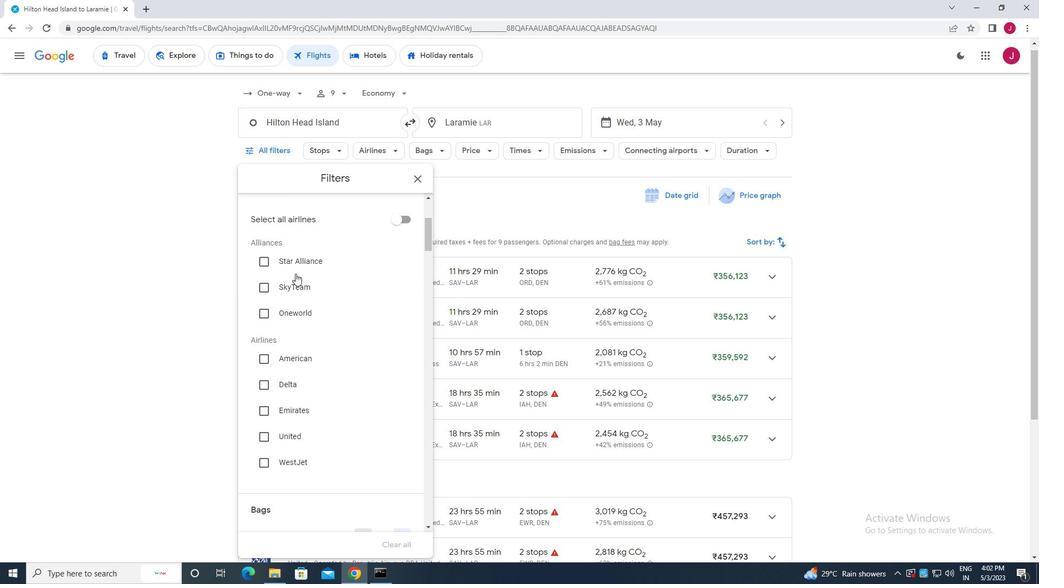 
Action: Mouse moved to (298, 282)
Screenshot: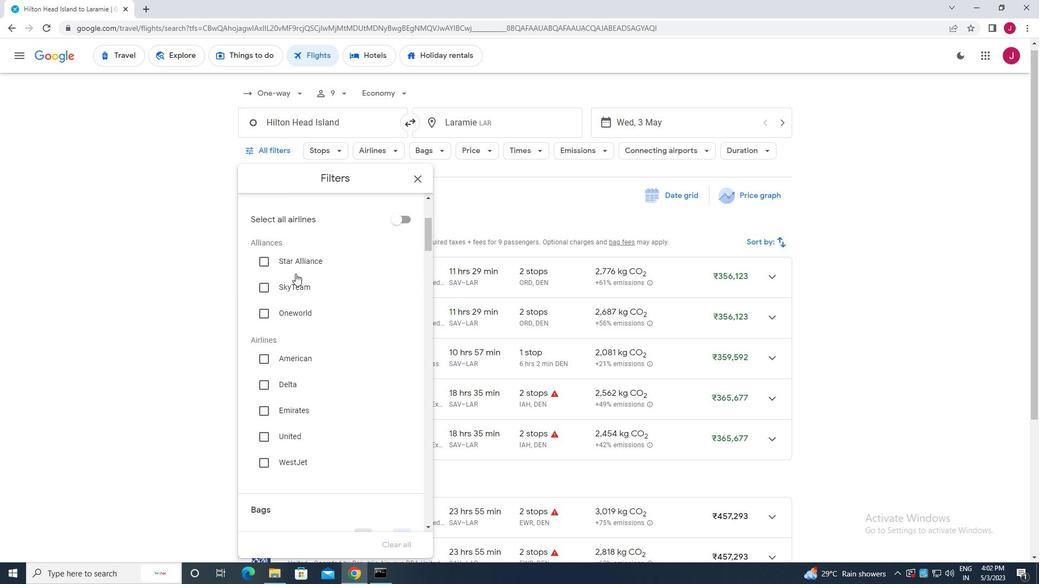 
Action: Mouse scrolled (298, 281) with delta (0, 0)
Screenshot: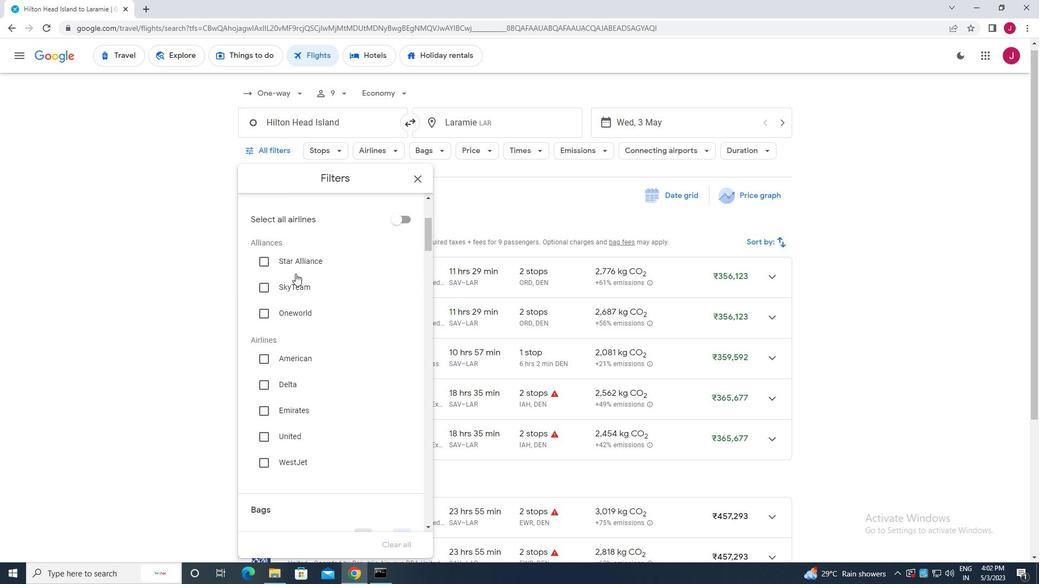 
Action: Mouse moved to (298, 282)
Screenshot: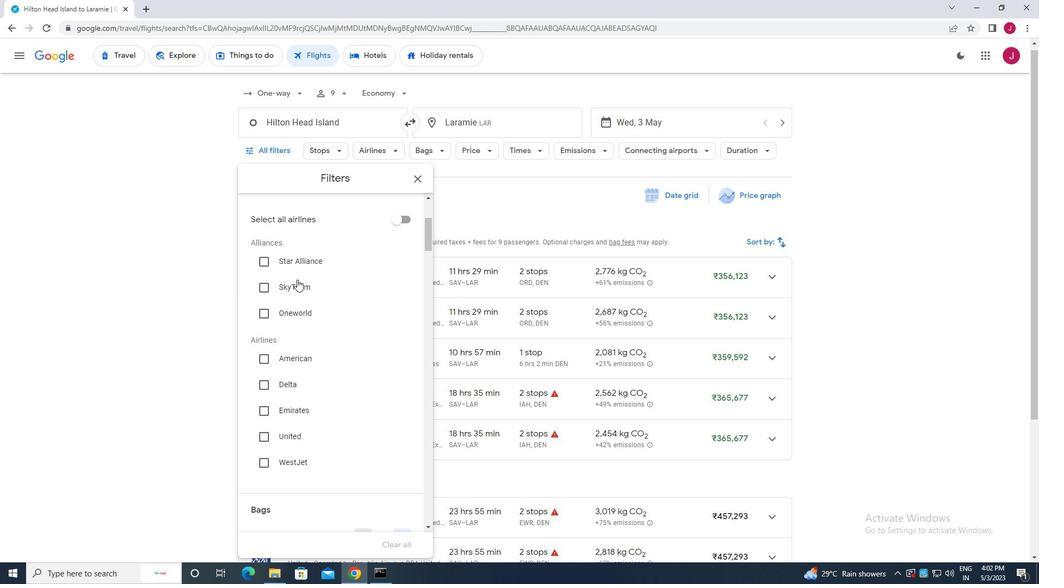 
Action: Mouse scrolled (298, 281) with delta (0, 0)
Screenshot: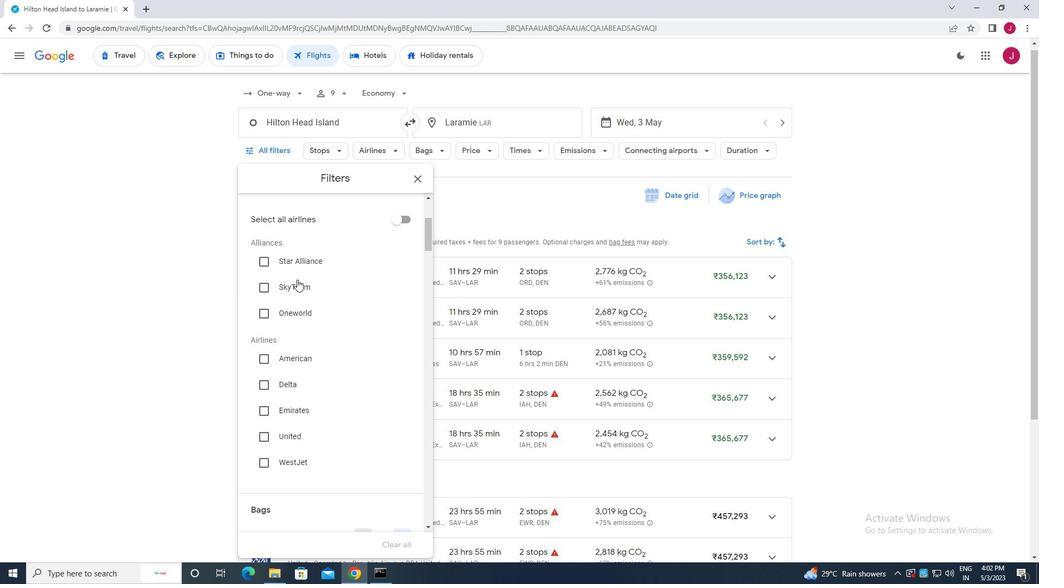 
Action: Mouse moved to (298, 283)
Screenshot: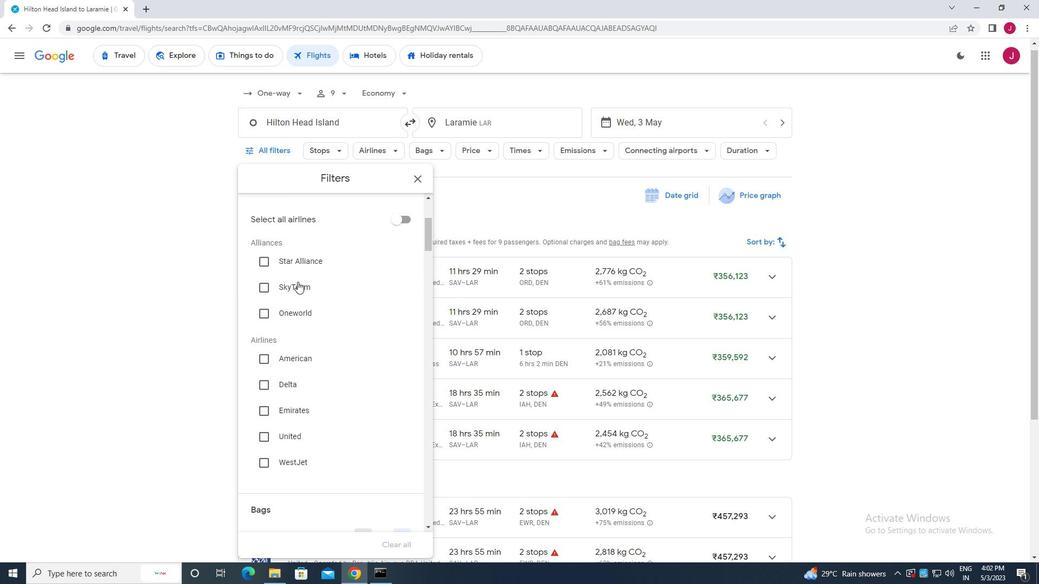 
Action: Mouse scrolled (298, 283) with delta (0, 0)
Screenshot: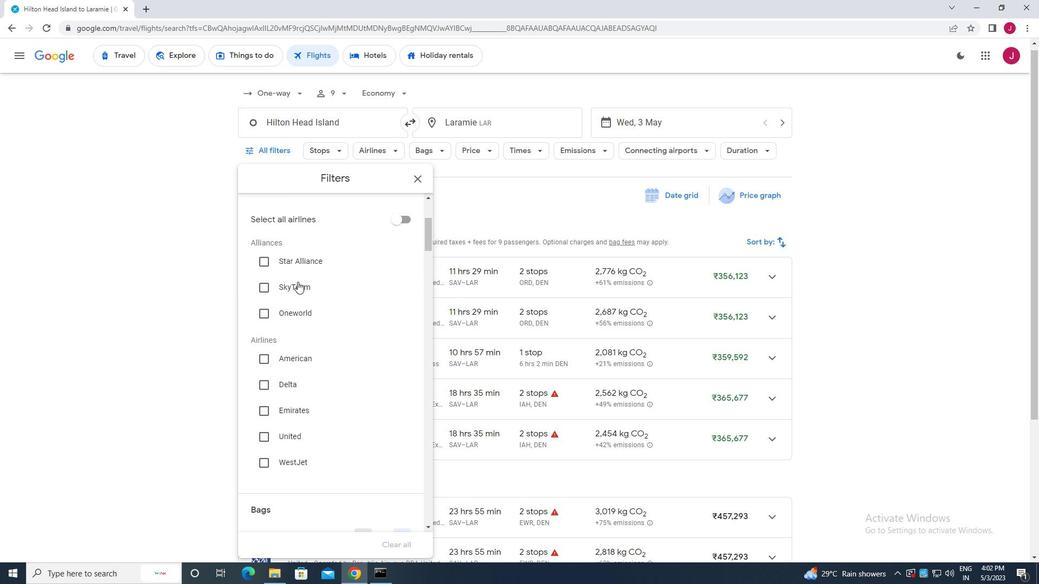 
Action: Mouse moved to (398, 294)
Screenshot: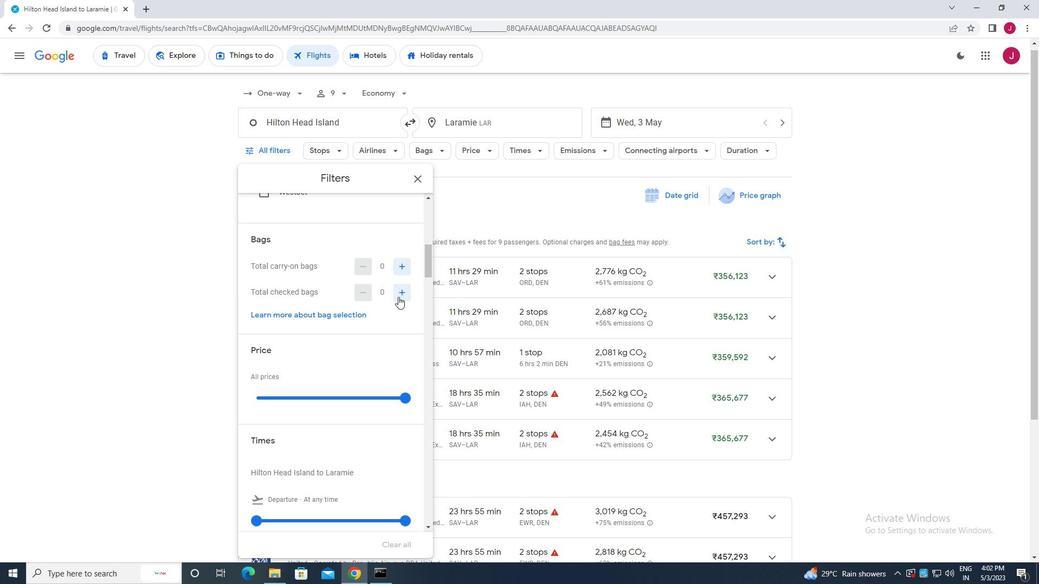 
Action: Mouse pressed left at (398, 294)
Screenshot: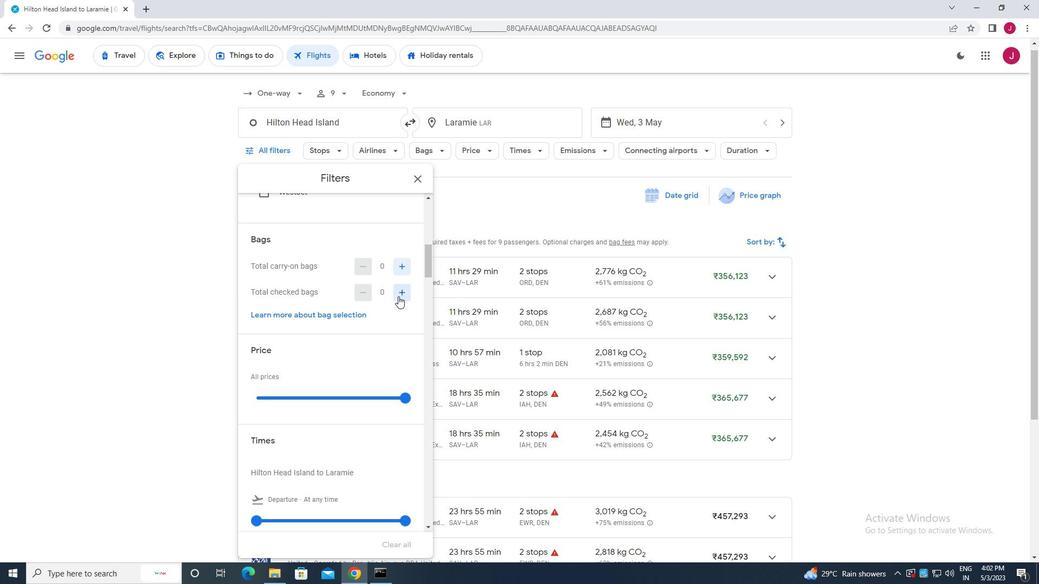 
Action: Mouse pressed left at (398, 294)
Screenshot: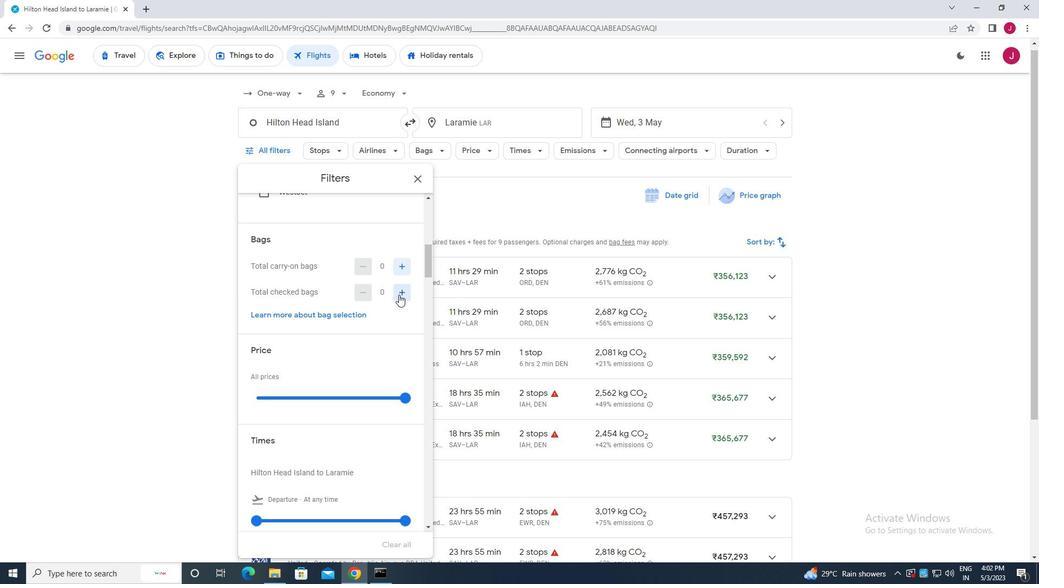 
Action: Mouse pressed left at (398, 294)
Screenshot: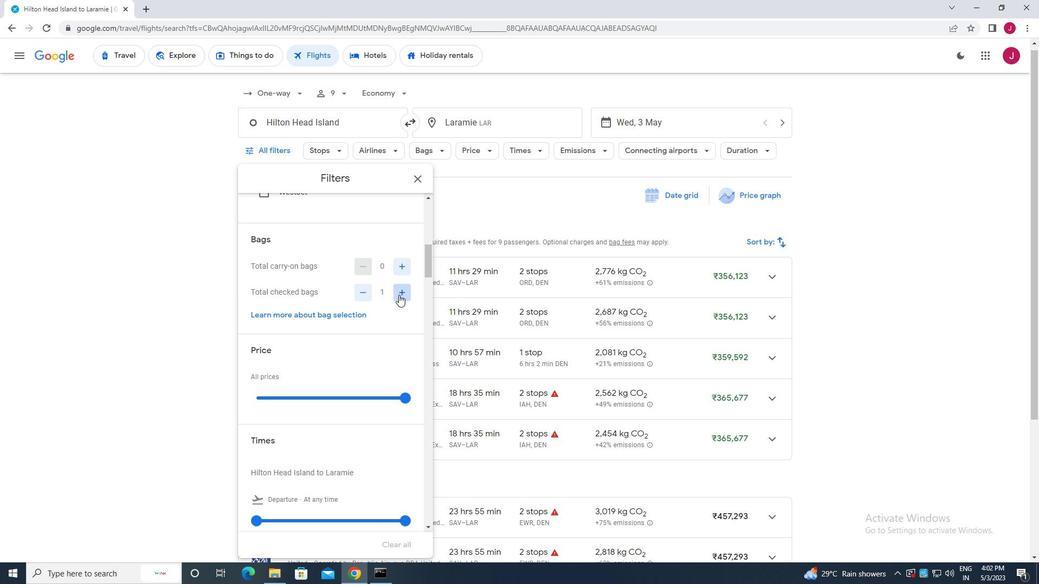 
Action: Mouse pressed left at (398, 294)
Screenshot: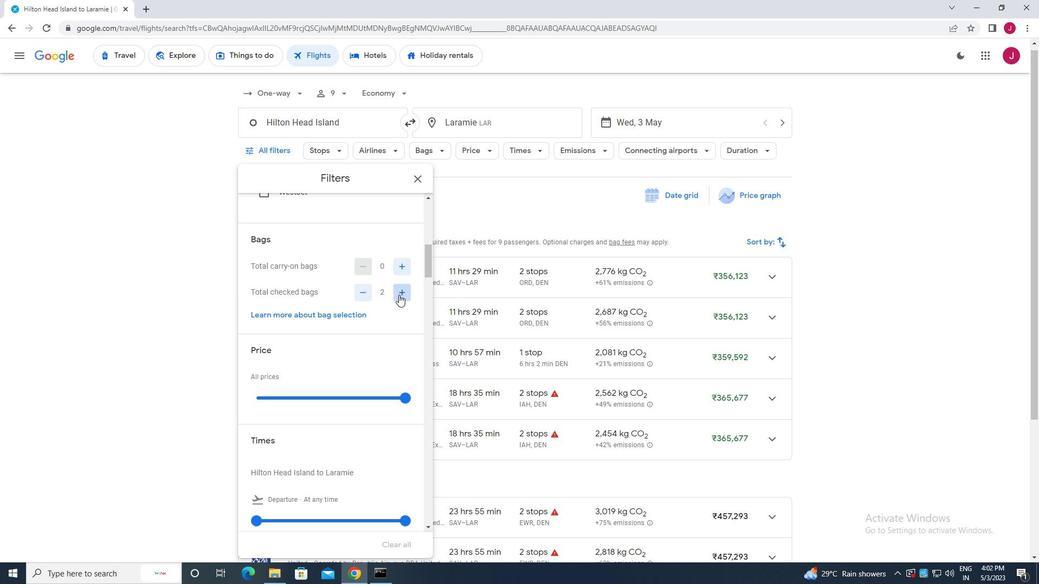 
Action: Mouse pressed left at (398, 294)
Screenshot: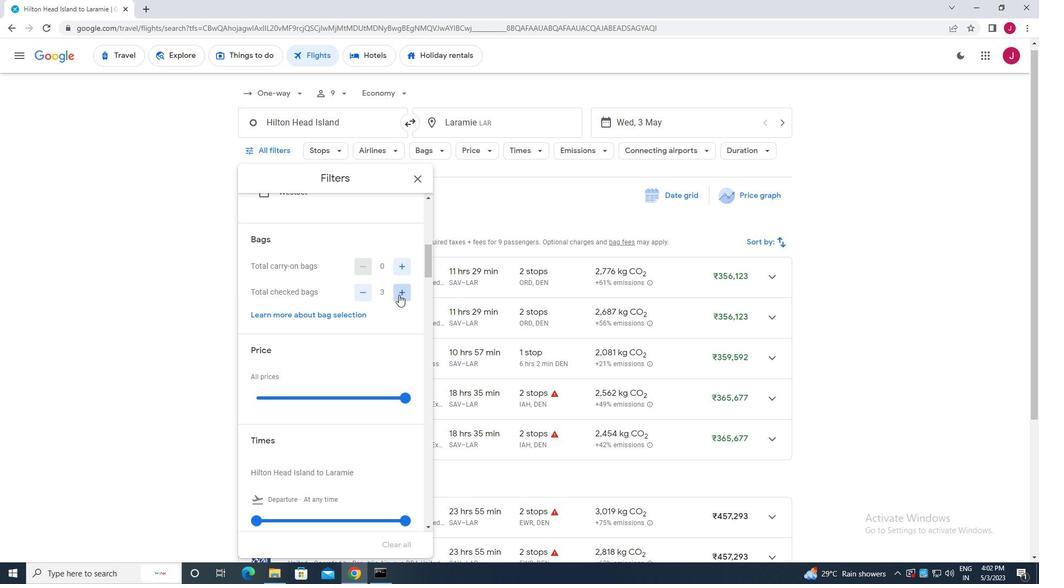 
Action: Mouse pressed left at (398, 294)
Screenshot: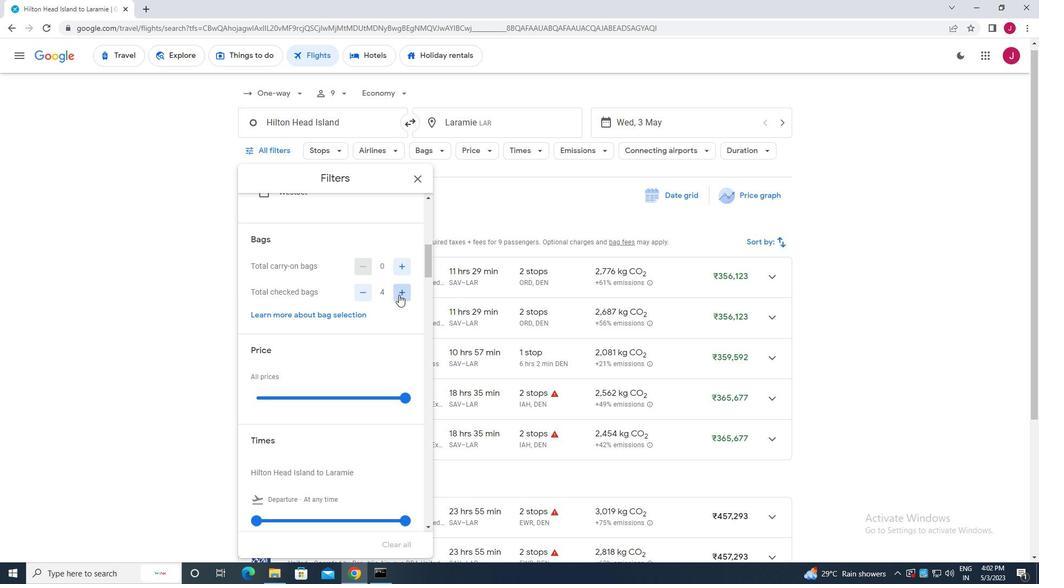 
Action: Mouse pressed left at (398, 294)
Screenshot: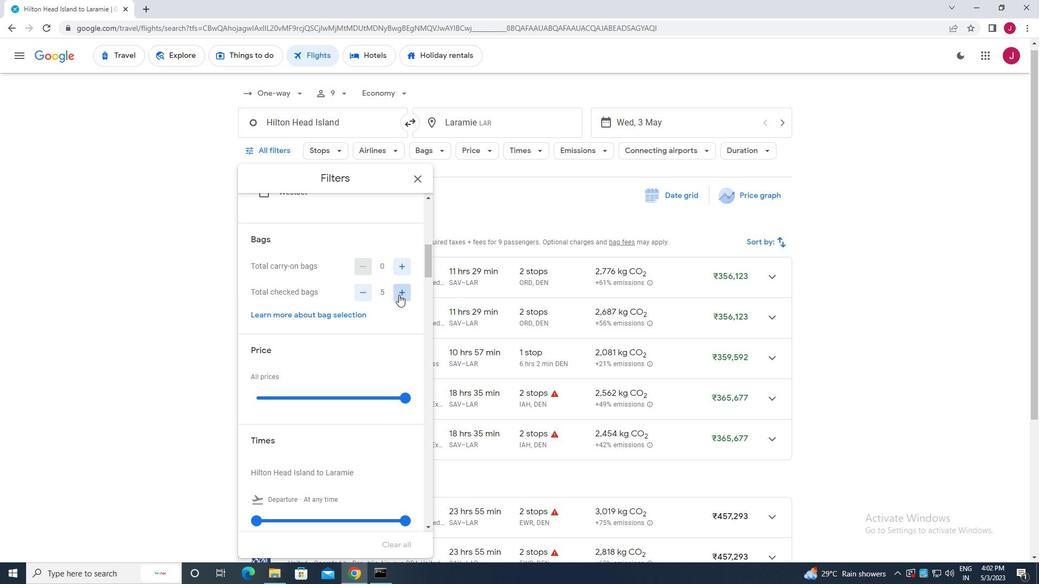 
Action: Mouse pressed left at (398, 294)
Screenshot: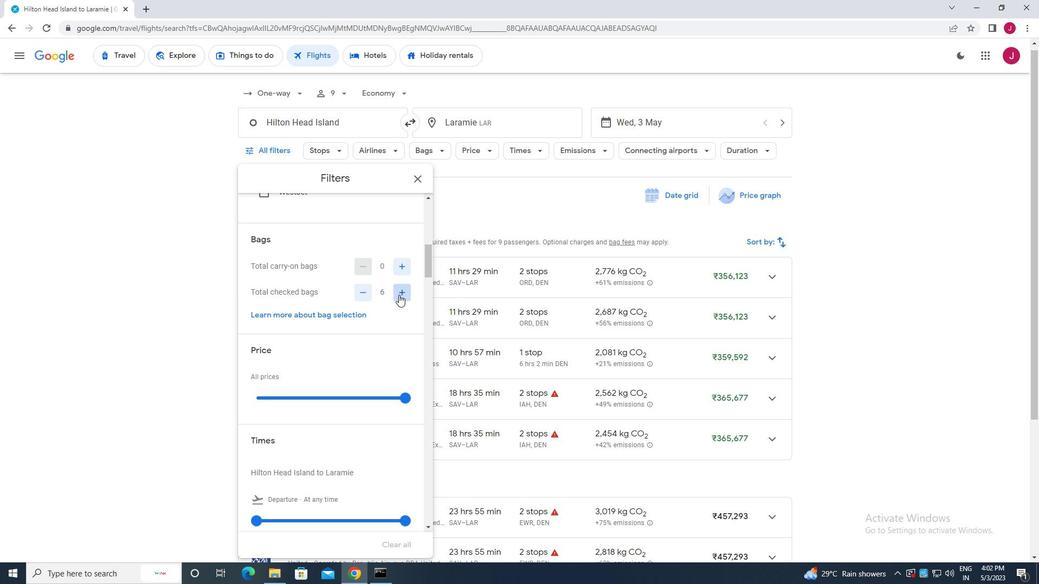 
Action: Mouse pressed left at (398, 294)
Screenshot: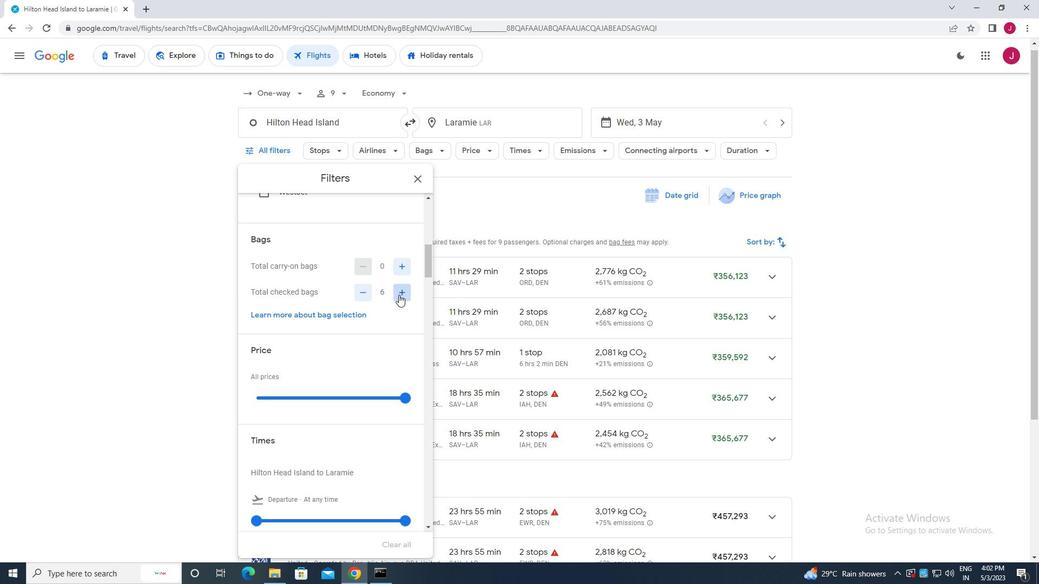 
Action: Mouse pressed left at (398, 294)
Screenshot: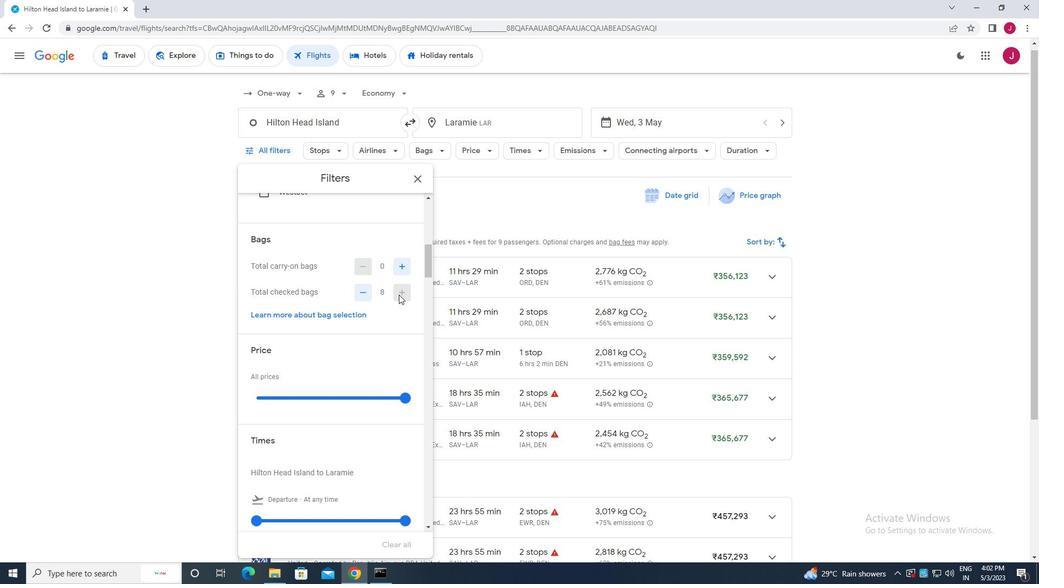 
Action: Mouse moved to (405, 395)
Screenshot: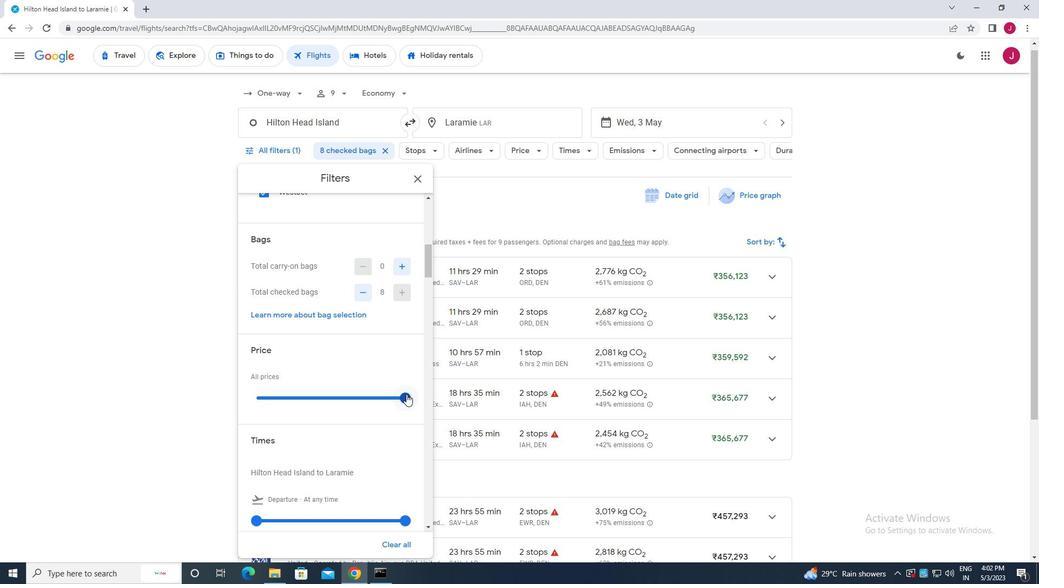 
Action: Mouse pressed left at (405, 395)
Screenshot: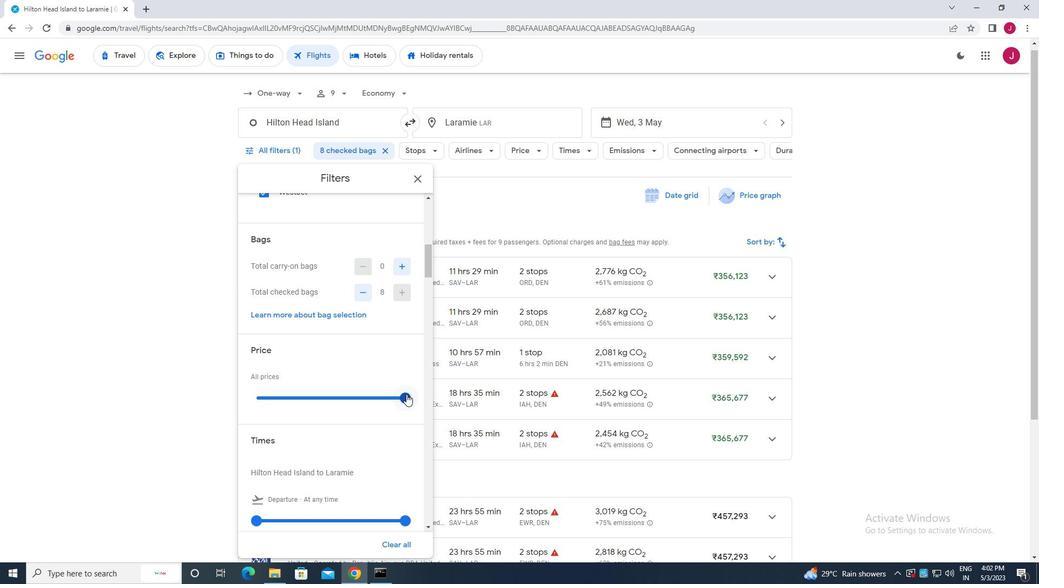 
Action: Mouse moved to (404, 398)
Screenshot: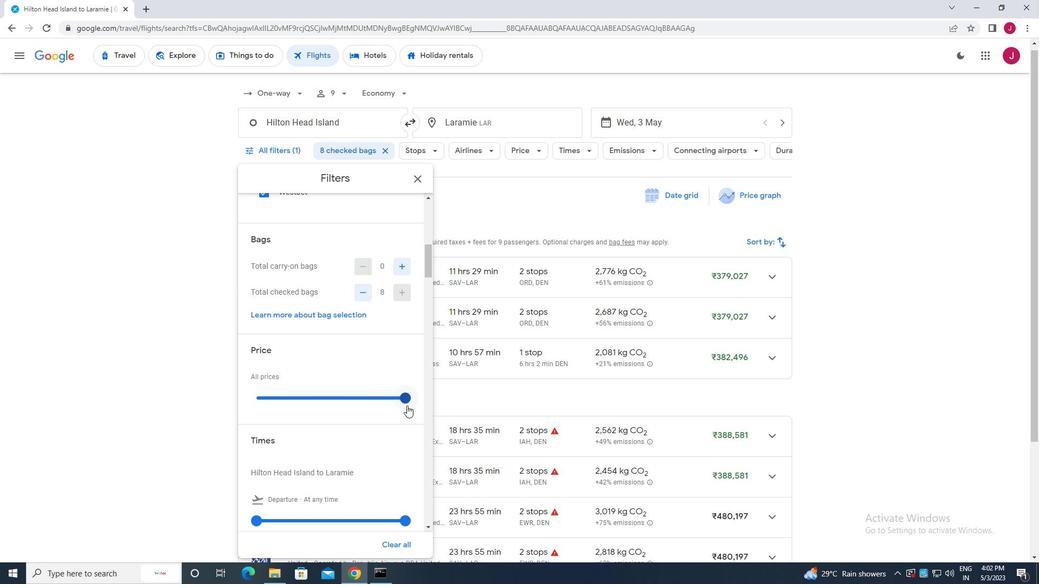 
Action: Mouse pressed left at (404, 398)
Screenshot: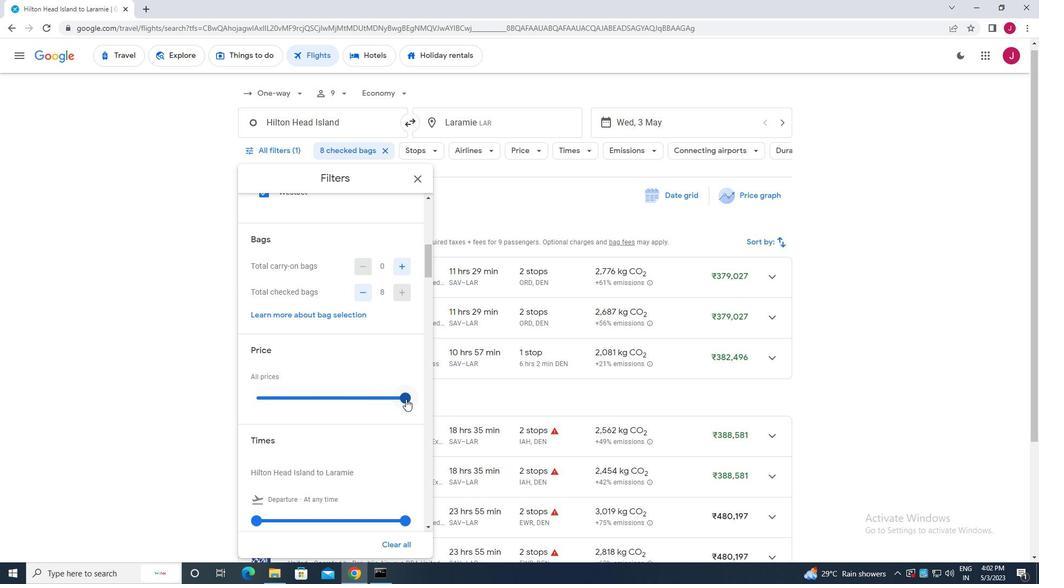 
Action: Mouse moved to (342, 368)
Screenshot: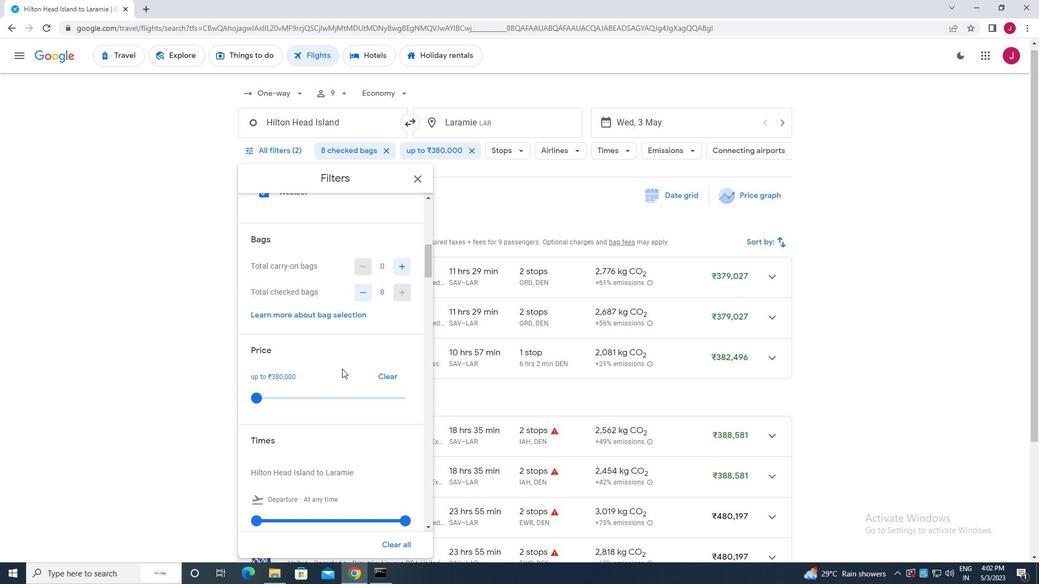 
Action: Mouse scrolled (342, 368) with delta (0, 0)
Screenshot: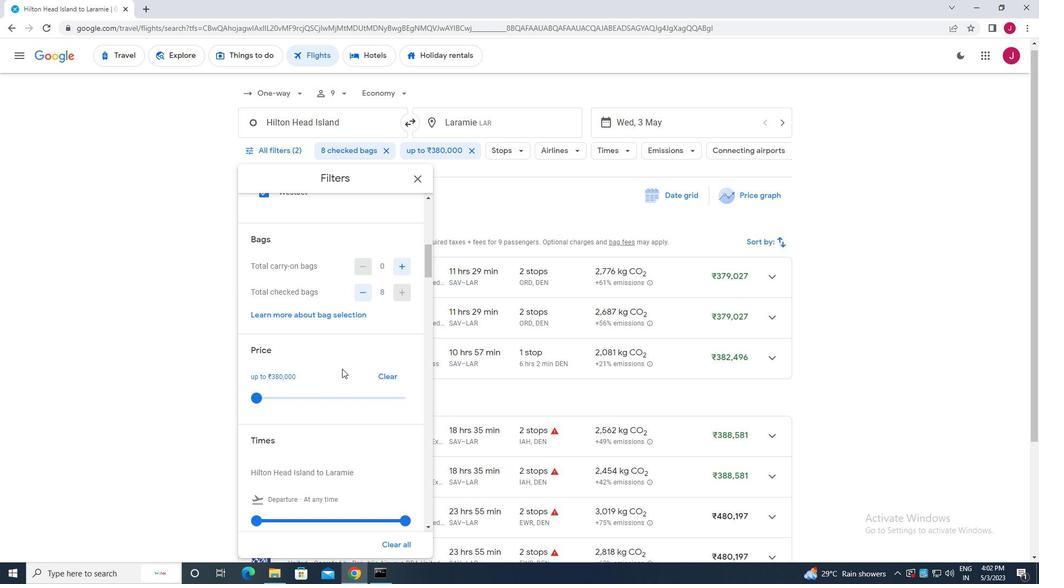 
Action: Mouse scrolled (342, 368) with delta (0, 0)
Screenshot: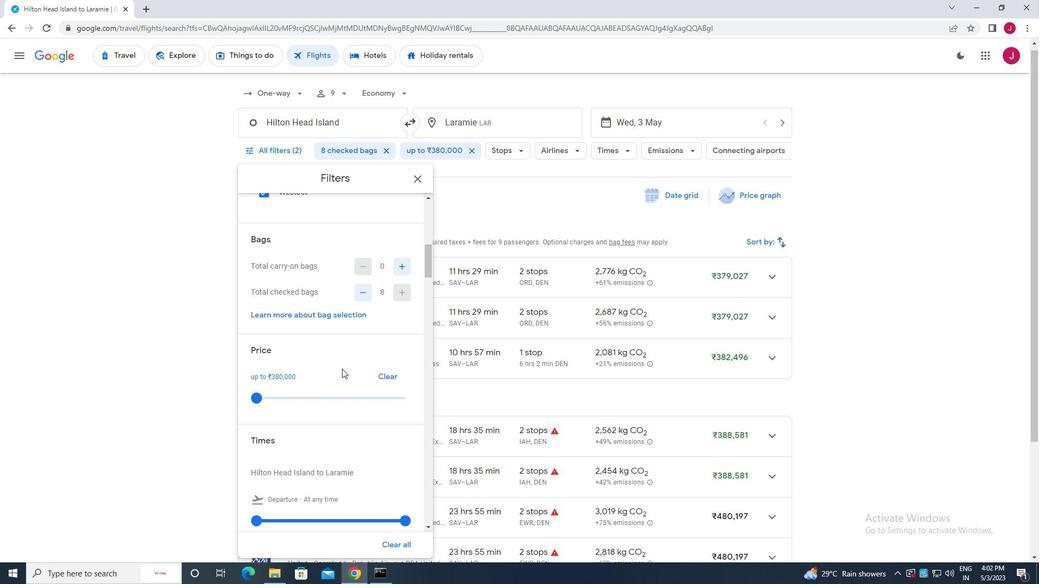 
Action: Mouse scrolled (342, 368) with delta (0, 0)
Screenshot: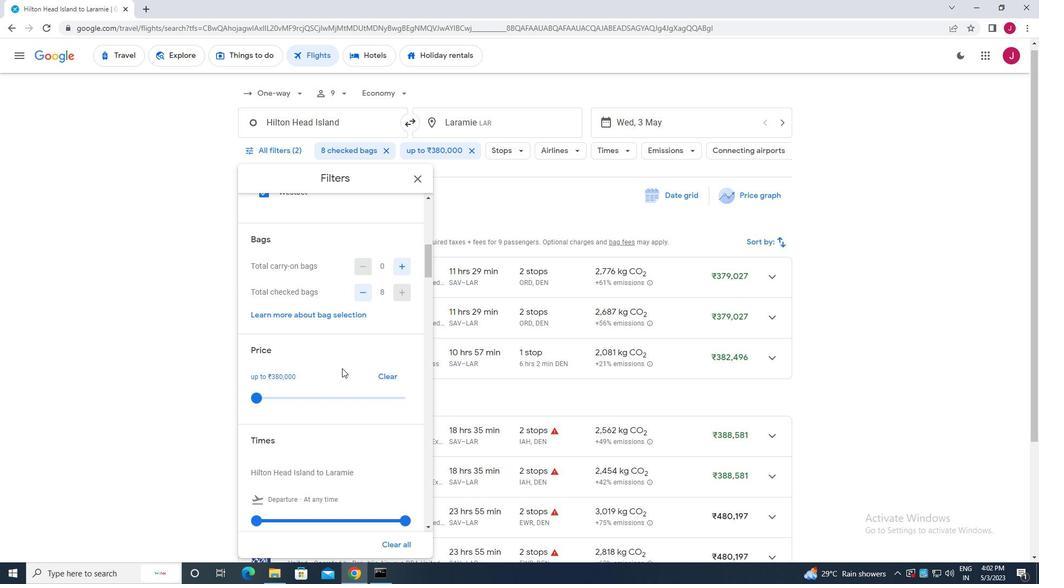 
Action: Mouse moved to (258, 358)
Screenshot: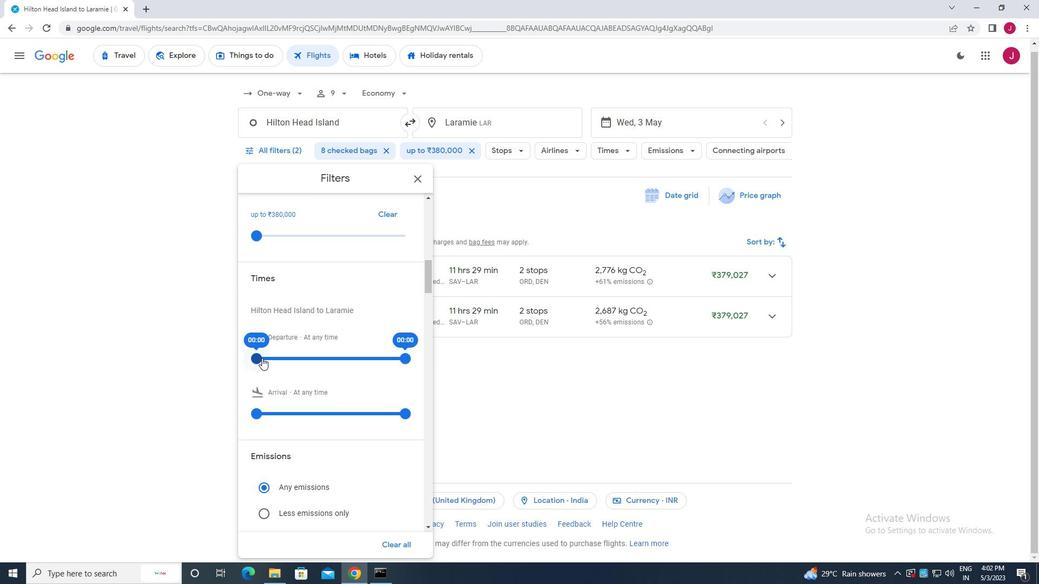 
Action: Mouse pressed left at (258, 358)
Screenshot: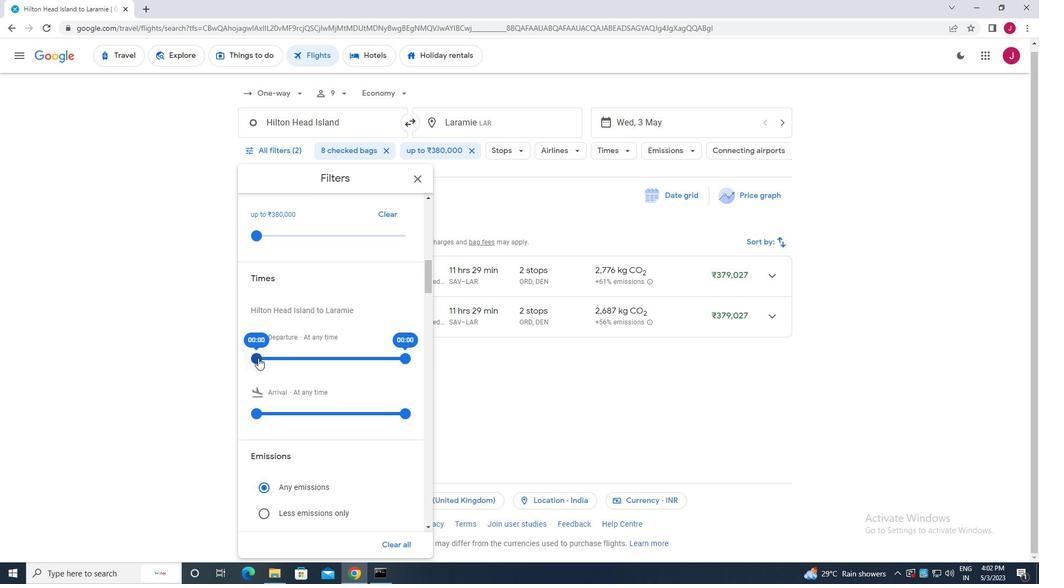 
Action: Mouse moved to (404, 357)
Screenshot: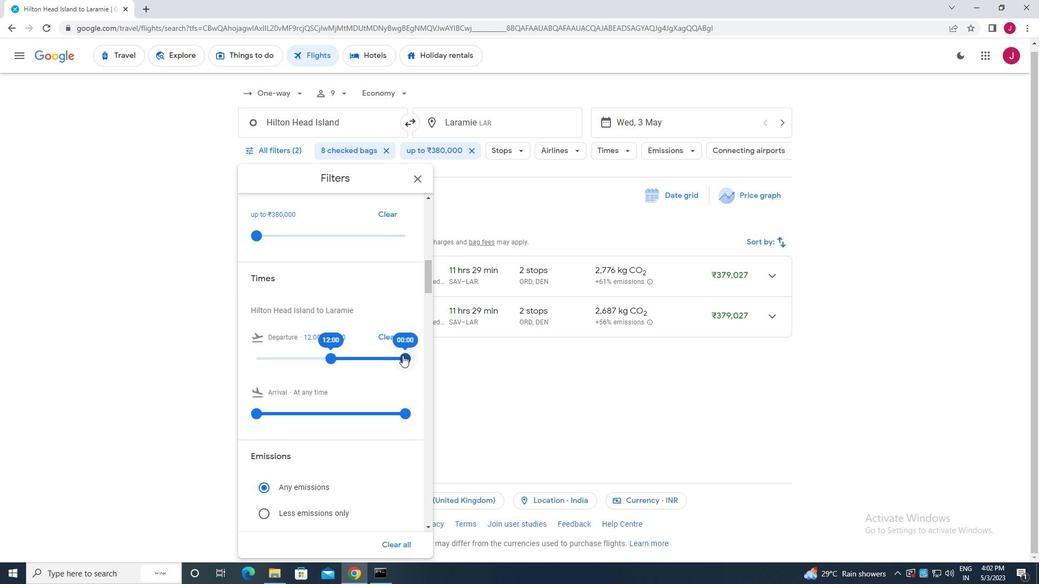 
Action: Mouse pressed left at (404, 357)
Screenshot: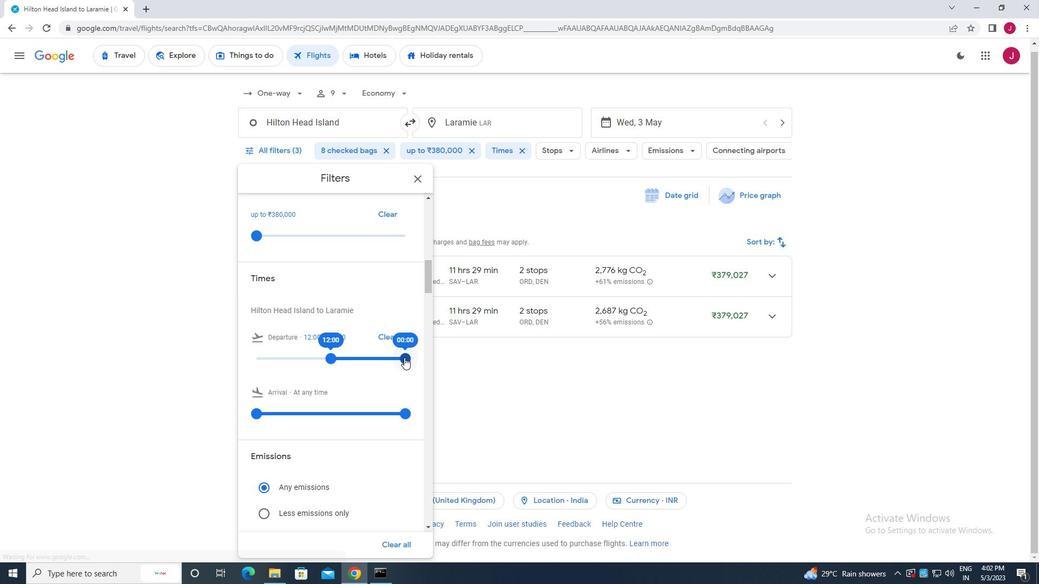 
Action: Mouse moved to (414, 179)
Screenshot: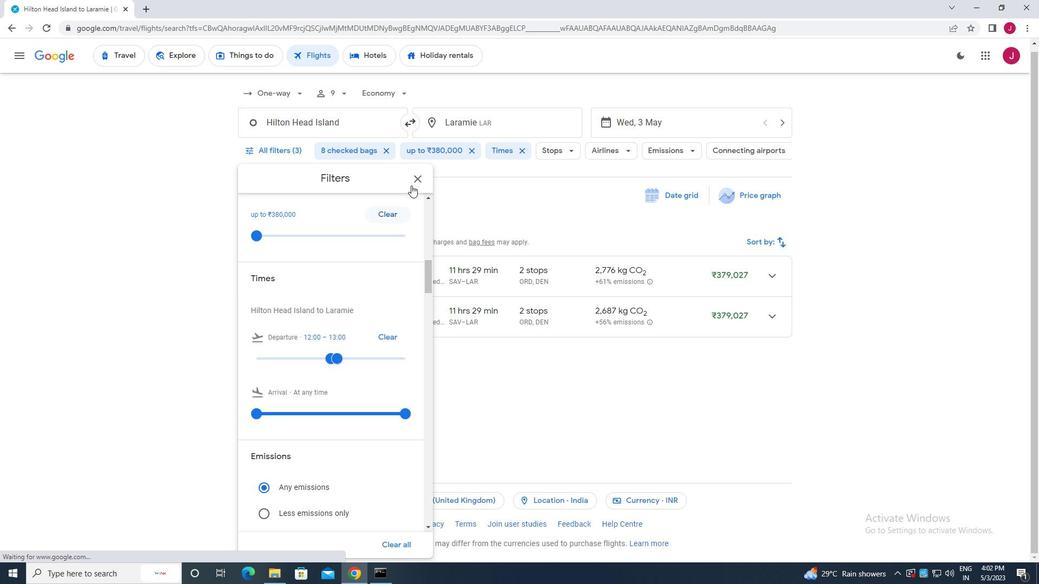 
Action: Mouse pressed left at (414, 179)
Screenshot: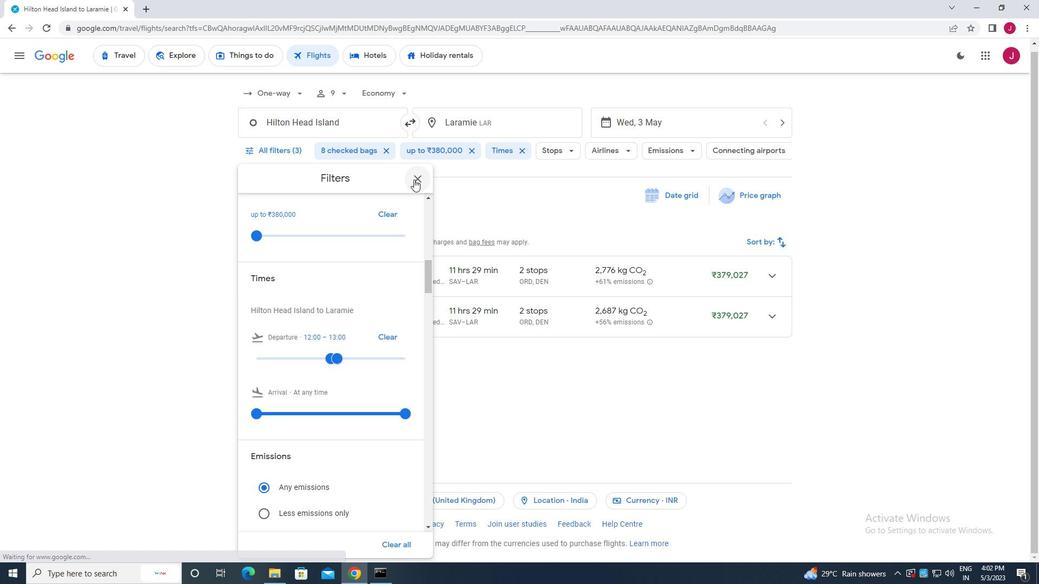 
Action: Mouse moved to (410, 185)
Screenshot: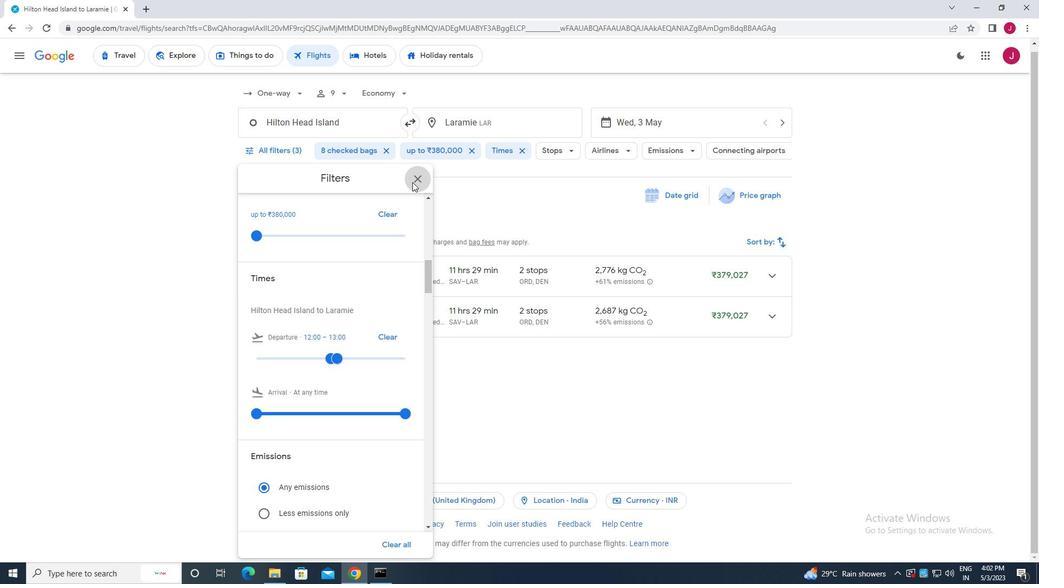 
